 Task: Create a sub task Gather and Analyse Requirements for the task  Integrate a new third-party API into a website in the project AgileCoast , assign it to team member softage.1@softage.net and update the status of the sub task to  On Track  , set the priority of the sub task to Low
Action: Mouse moved to (75, 297)
Screenshot: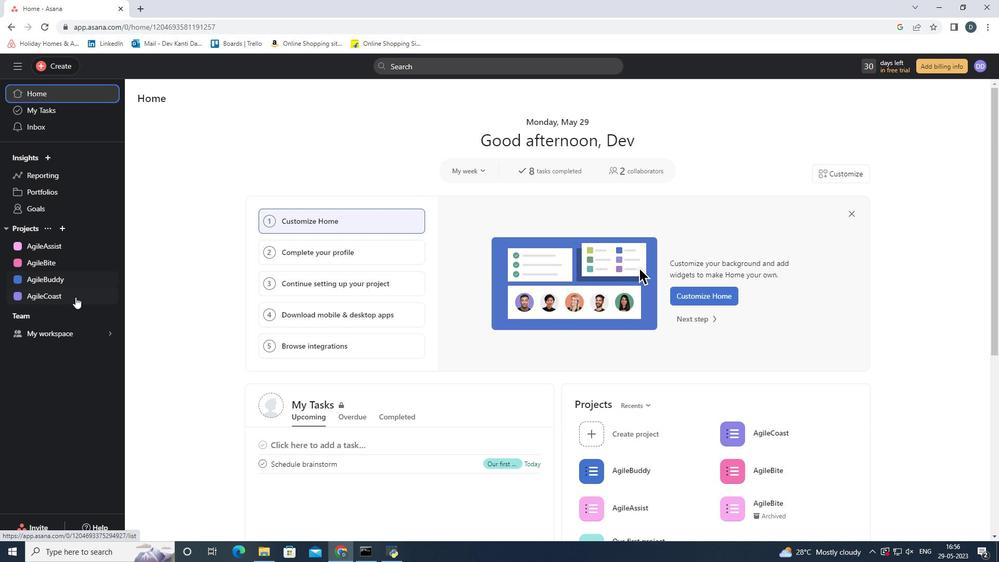 
Action: Mouse pressed left at (75, 297)
Screenshot: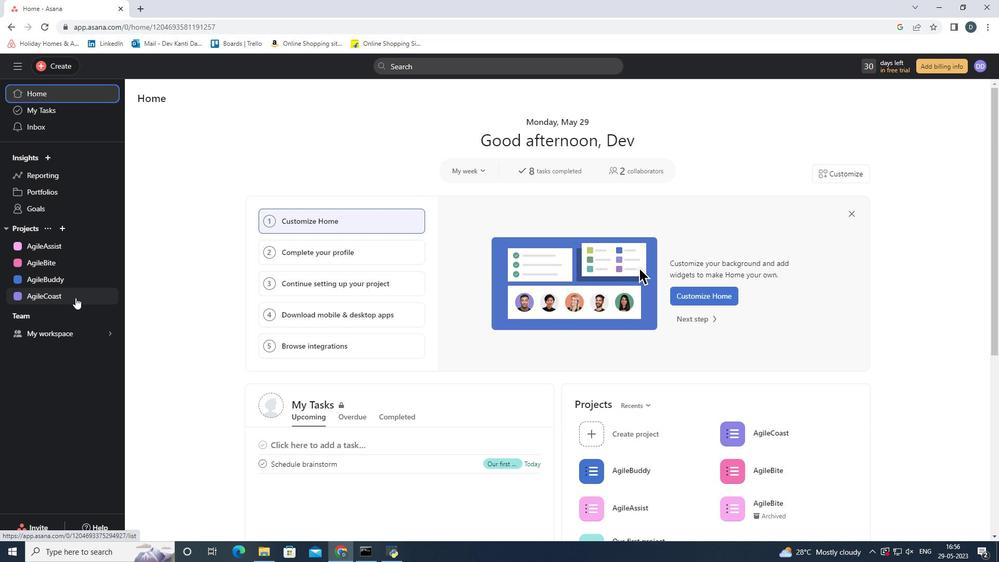 
Action: Mouse moved to (451, 249)
Screenshot: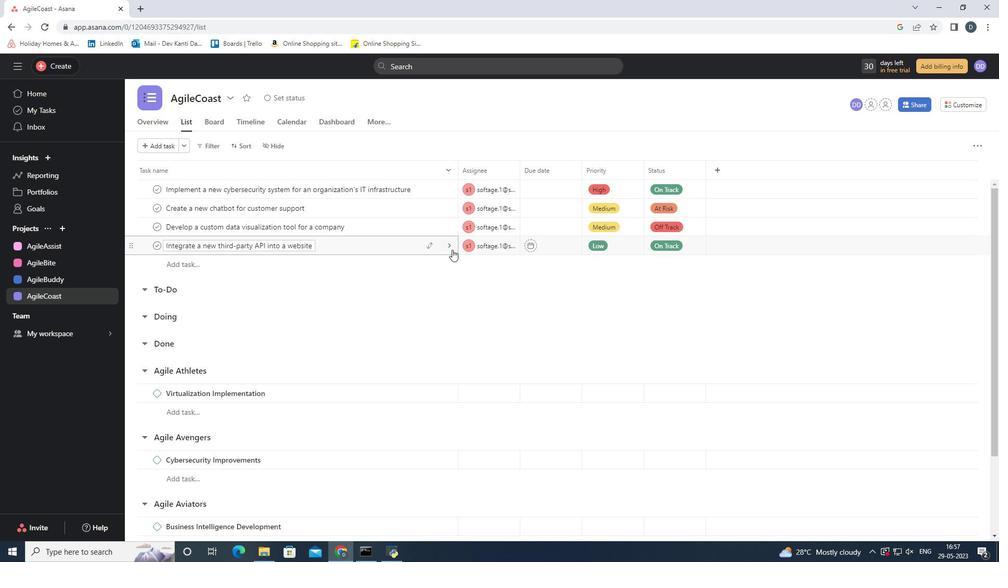 
Action: Mouse pressed left at (451, 249)
Screenshot: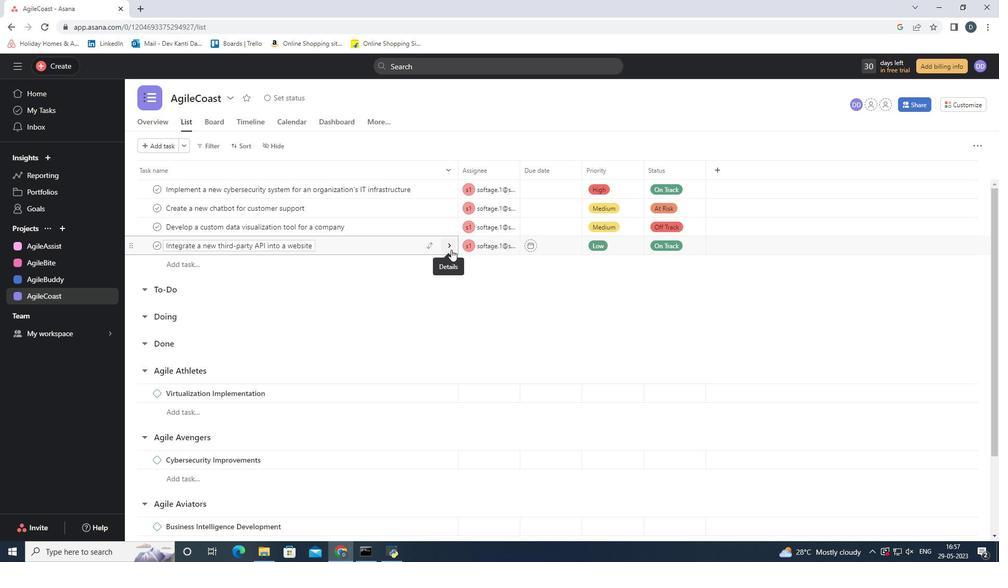 
Action: Mouse moved to (901, 149)
Screenshot: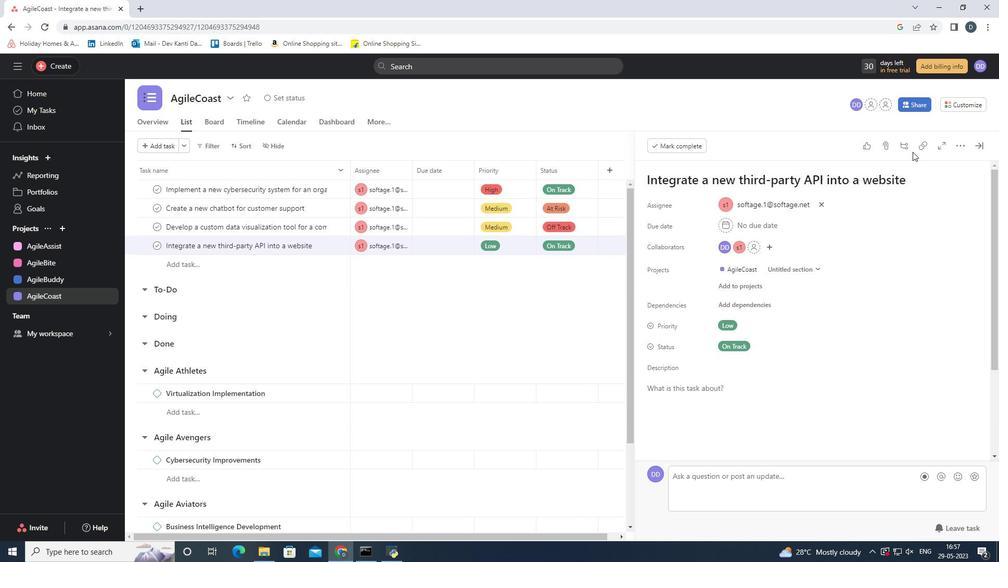 
Action: Mouse pressed left at (901, 149)
Screenshot: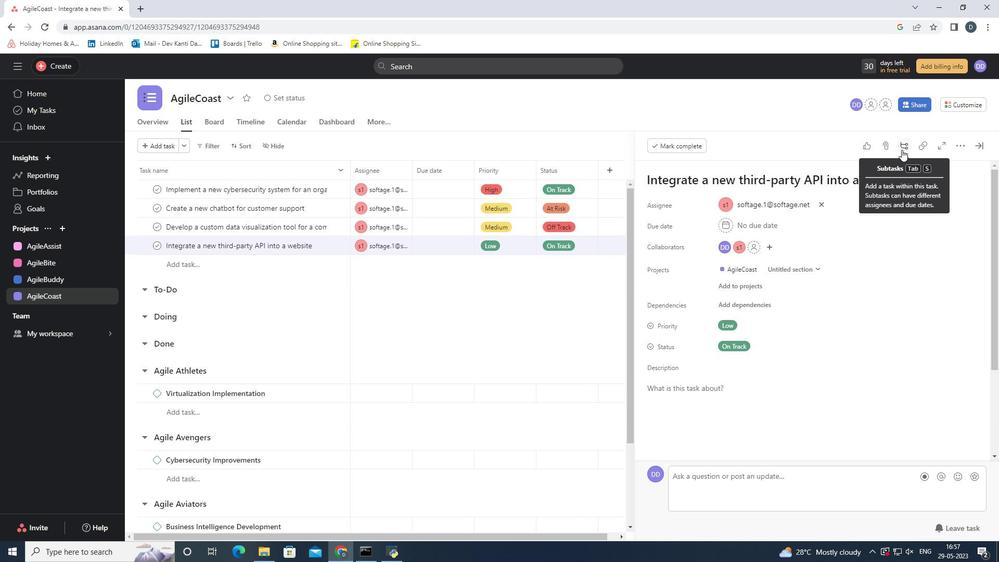 
Action: Mouse moved to (760, 374)
Screenshot: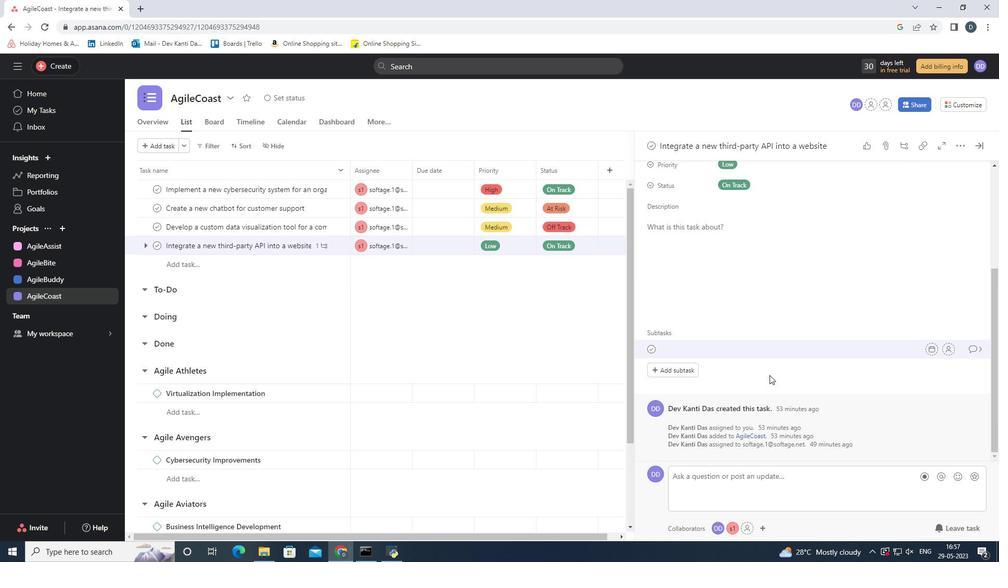 
Action: Key pressed <Key.shift><Key.shift><Key.shift>Gather<Key.space>
Screenshot: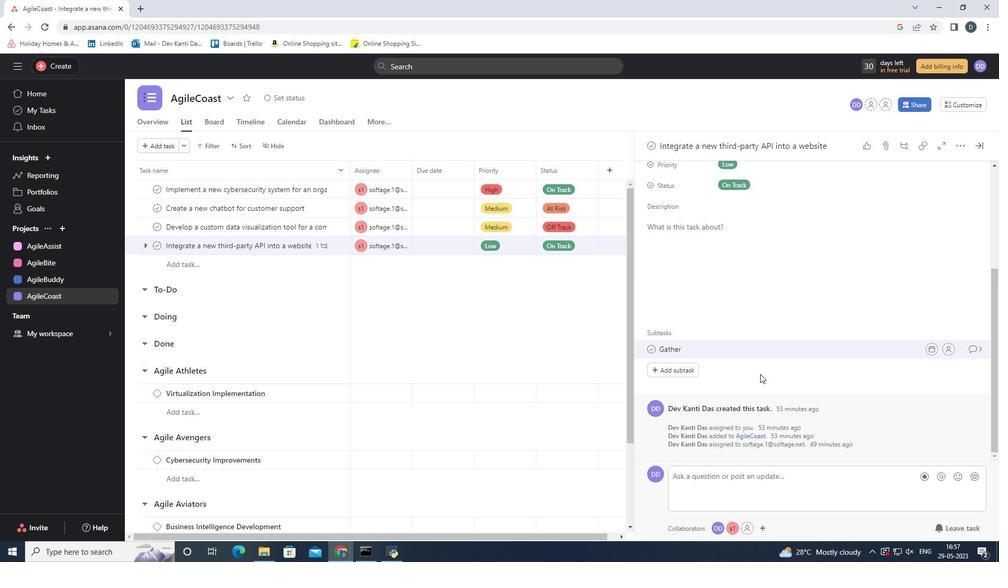 
Action: Mouse moved to (811, 346)
Screenshot: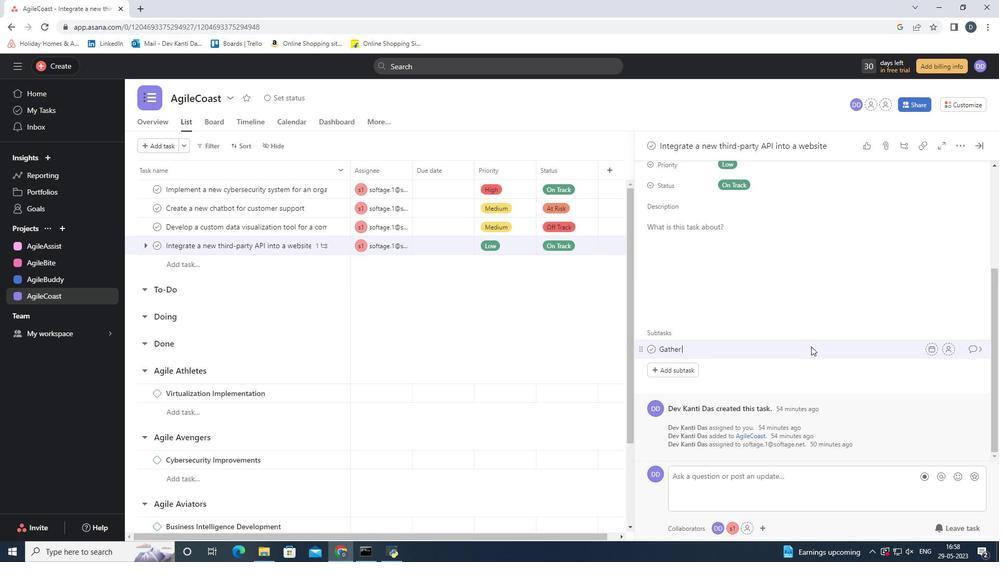 
Action: Key pressed and<Key.space><Key.shift><Key.shift><Key.shift><Key.shift><Key.shift><Key.shift><Key.shift><Key.shift><Key.shift><Key.shift><Key.shift>Analyse<Key.space><Key.shift>Requirements
Screenshot: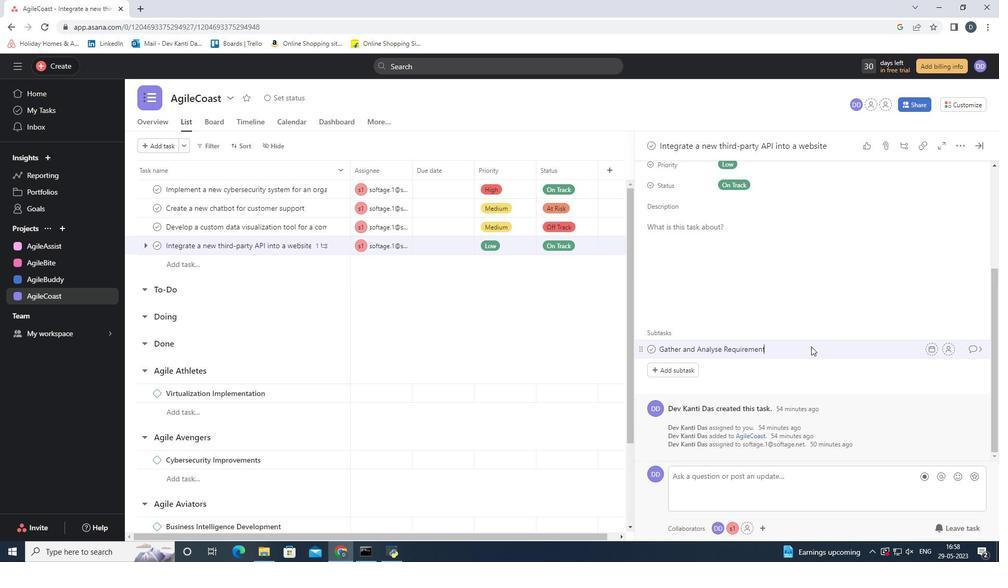 
Action: Mouse moved to (846, 370)
Screenshot: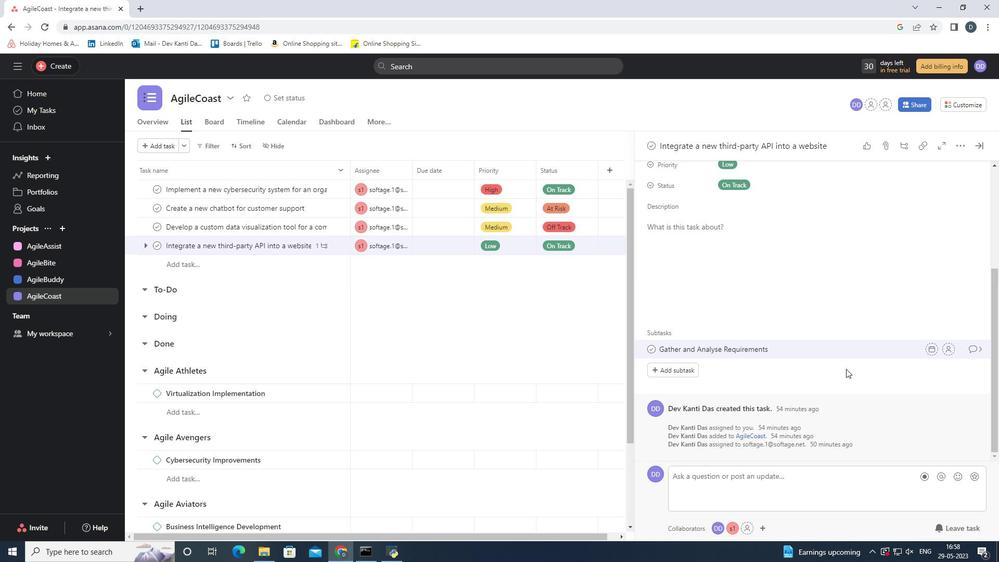 
Action: Mouse pressed left at (846, 370)
Screenshot: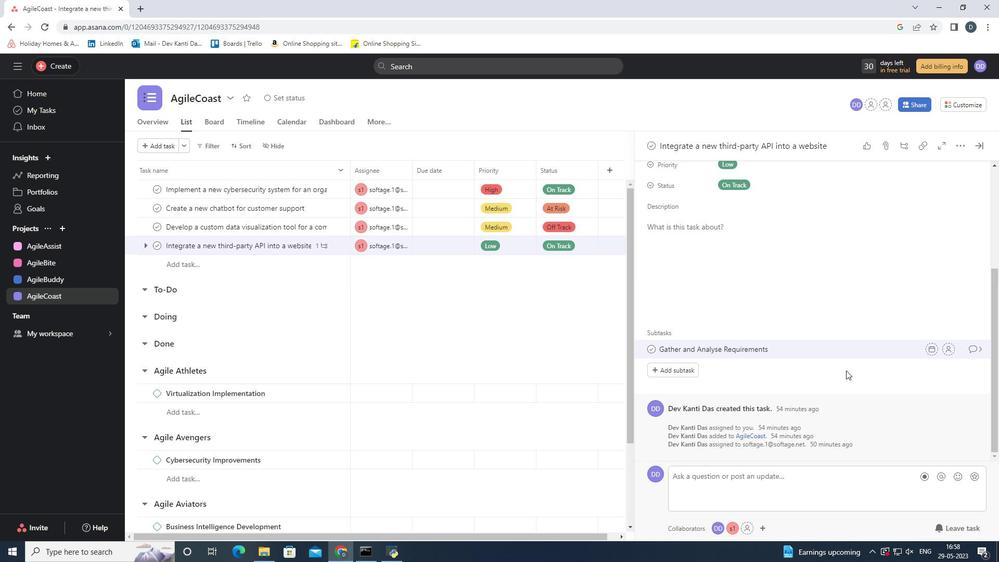 
Action: Mouse moved to (952, 353)
Screenshot: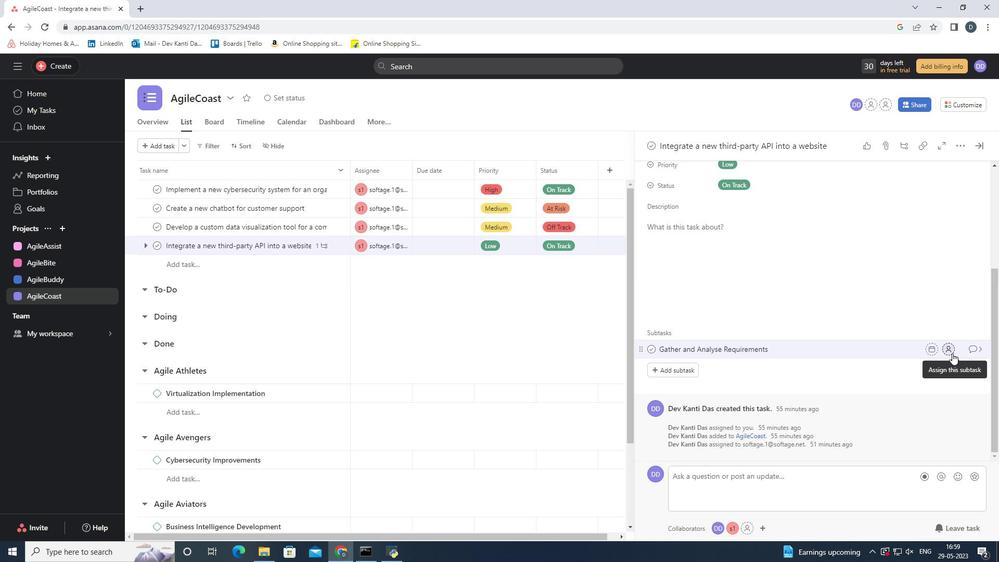 
Action: Mouse pressed left at (952, 353)
Screenshot: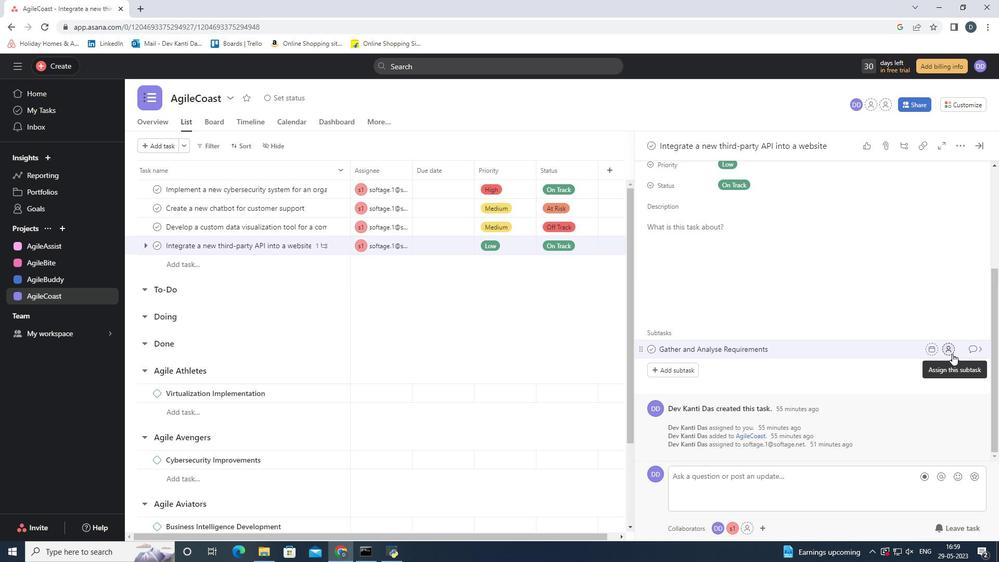 
Action: Mouse moved to (814, 453)
Screenshot: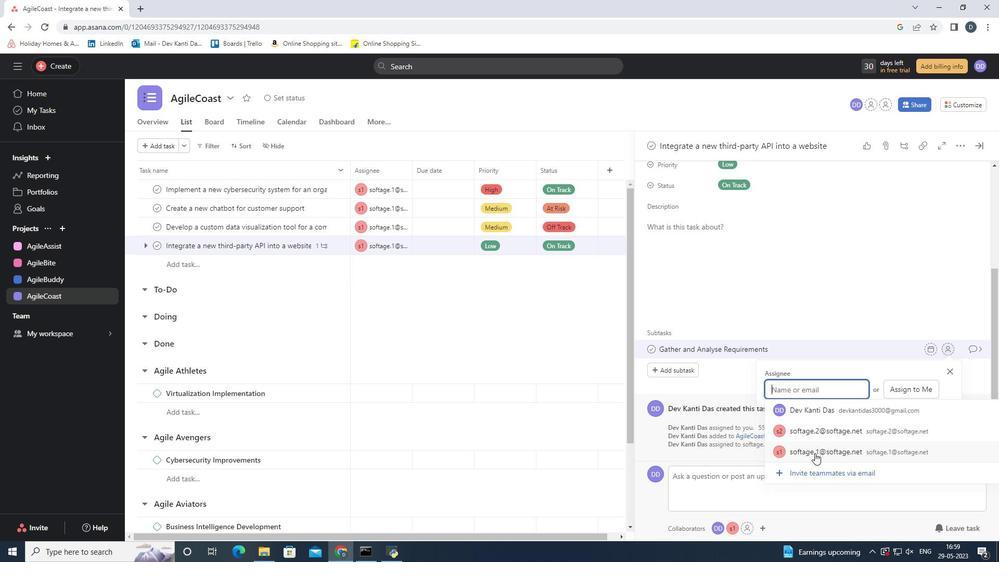 
Action: Mouse pressed left at (814, 453)
Screenshot: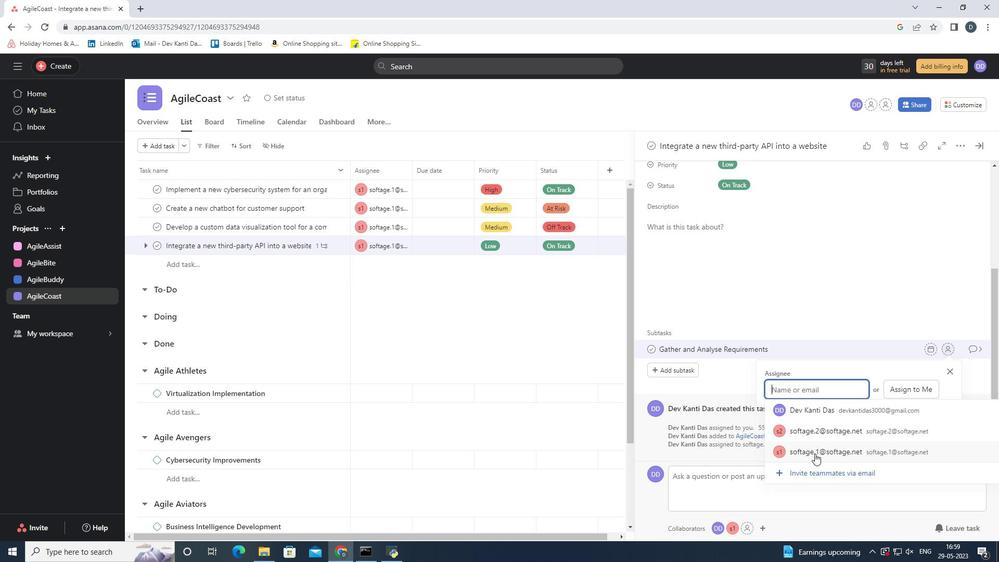 
Action: Mouse moved to (978, 347)
Screenshot: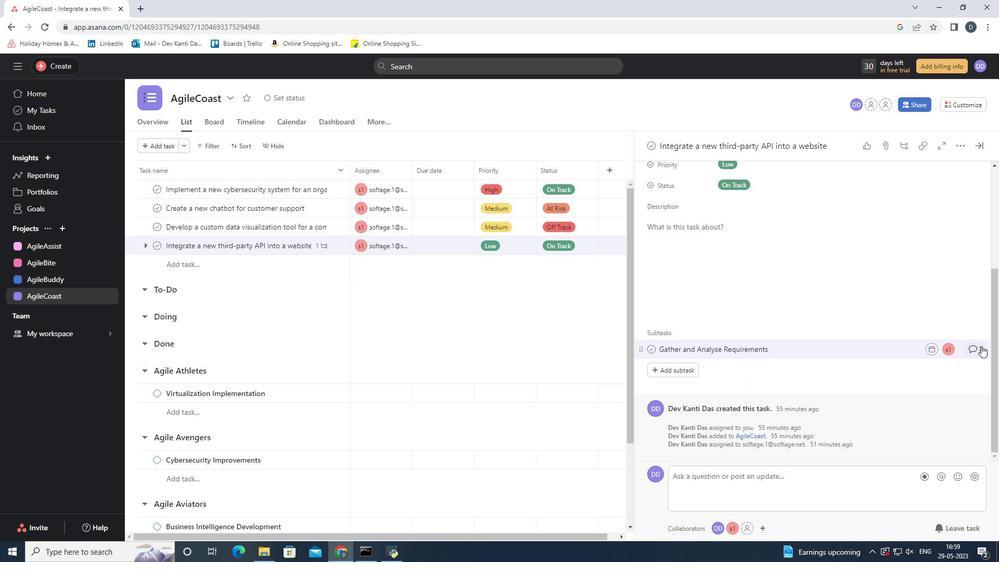 
Action: Mouse pressed left at (978, 347)
Screenshot: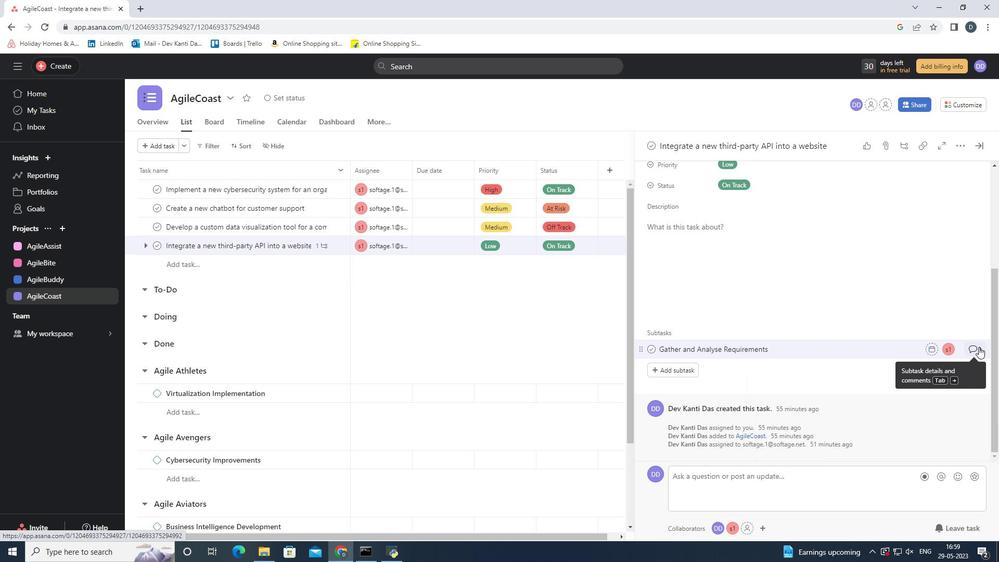 
Action: Mouse moved to (674, 314)
Screenshot: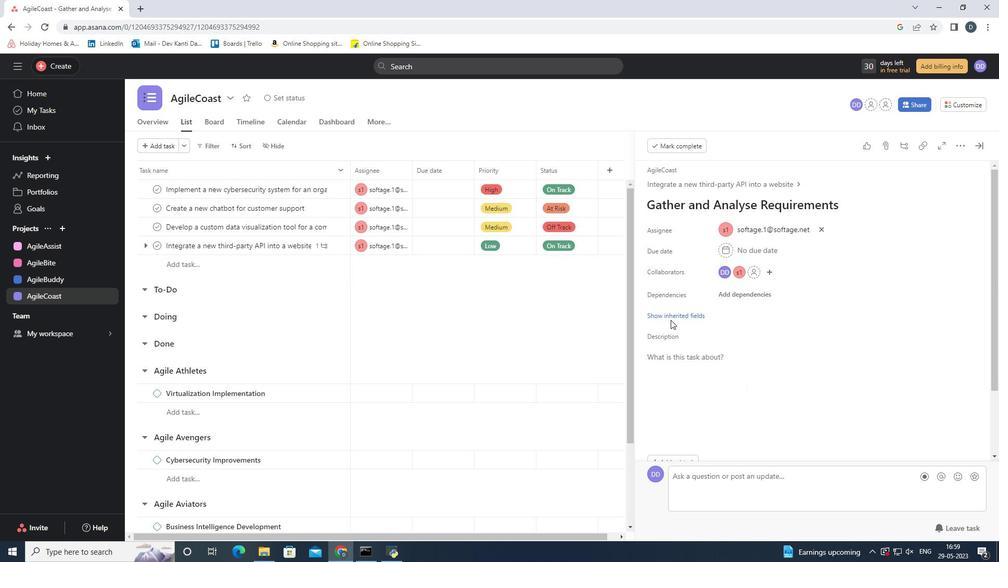 
Action: Mouse pressed left at (674, 314)
Screenshot: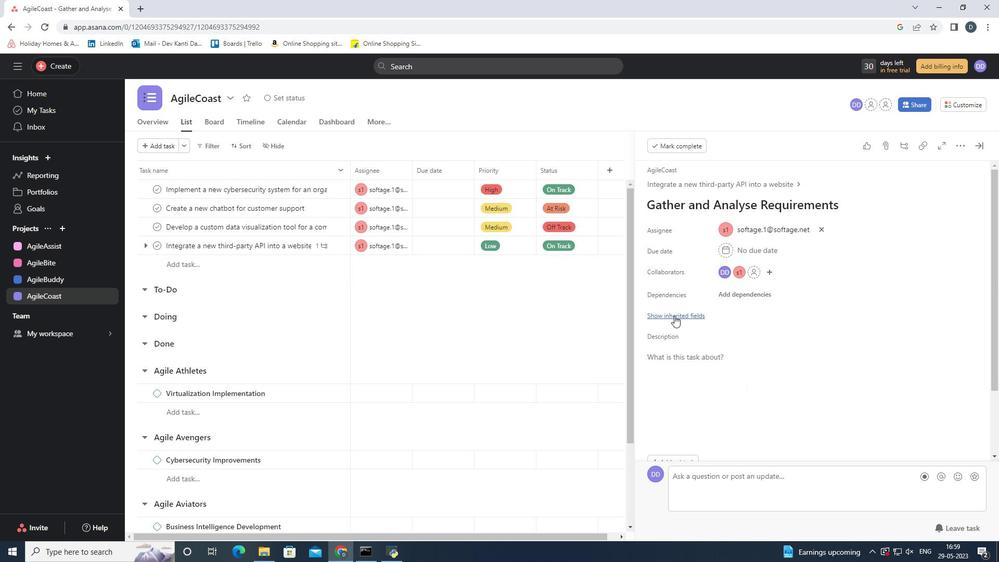 
Action: Mouse moved to (740, 338)
Screenshot: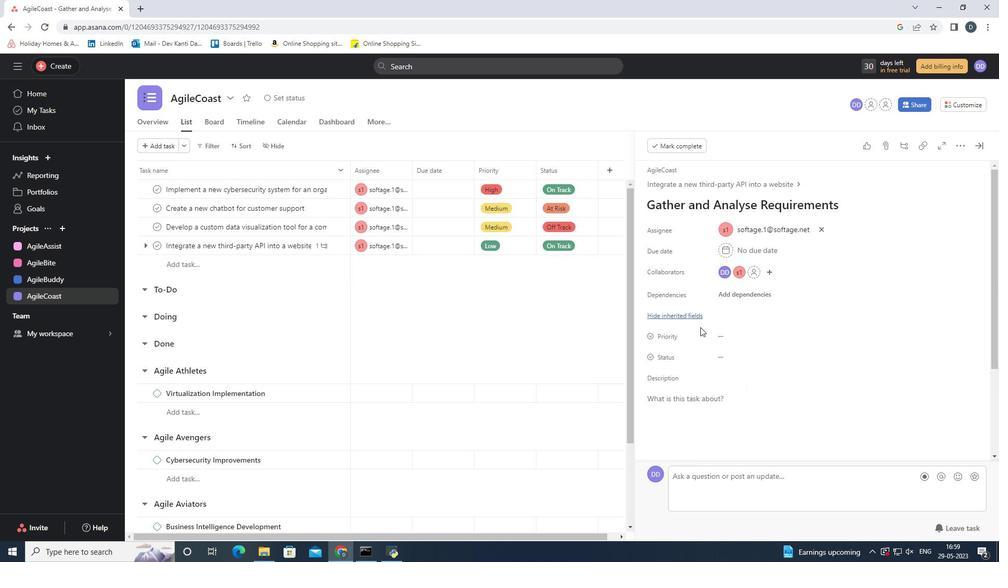 
Action: Mouse pressed left at (740, 338)
Screenshot: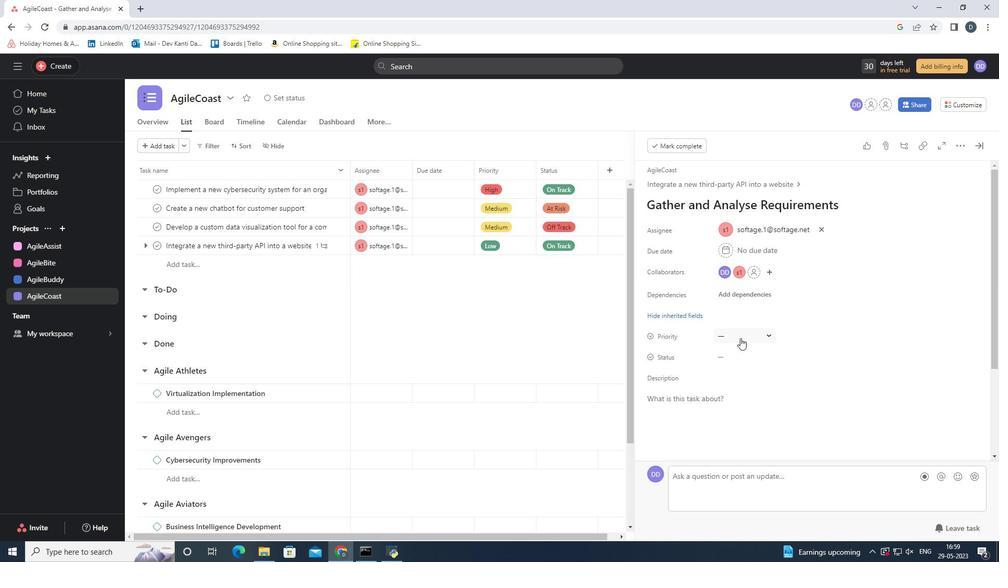 
Action: Mouse moved to (746, 405)
Screenshot: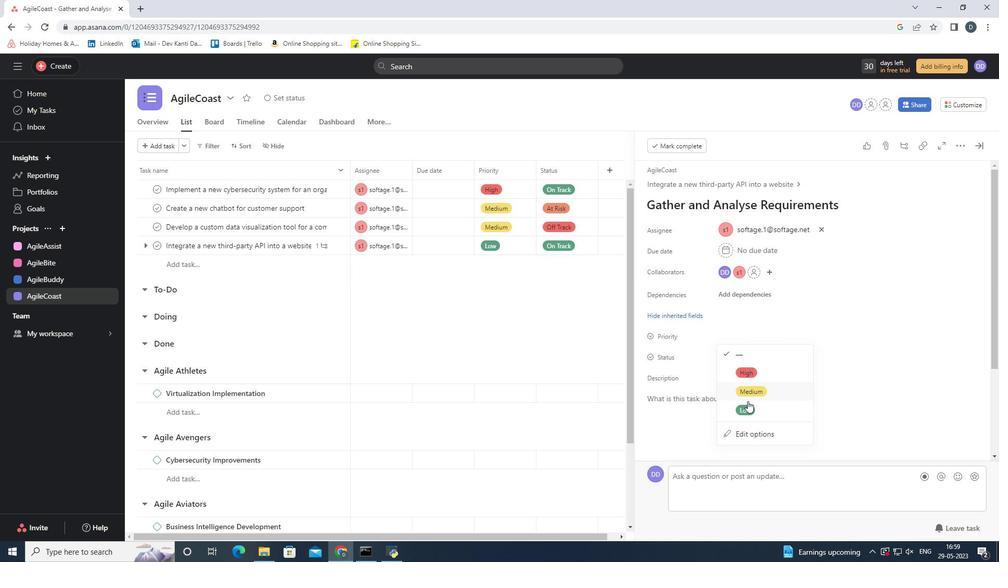 
Action: Mouse pressed left at (746, 405)
Screenshot: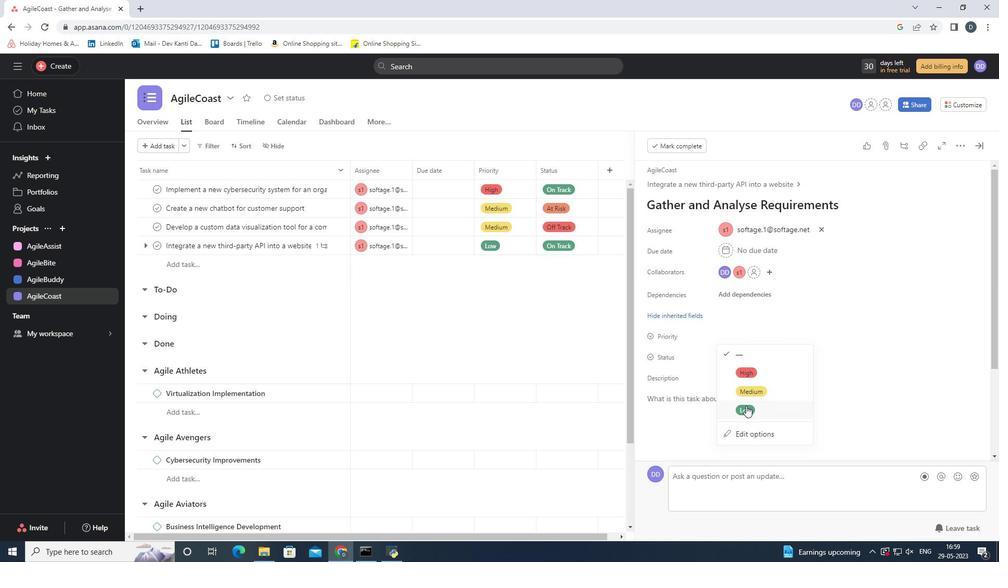 
Action: Mouse moved to (723, 348)
Screenshot: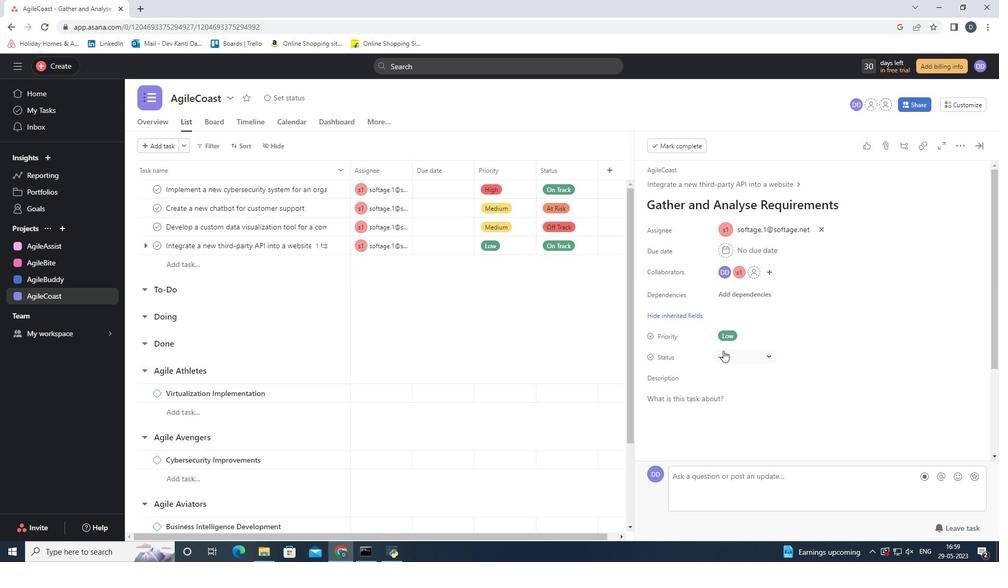 
Action: Mouse pressed left at (723, 348)
Screenshot: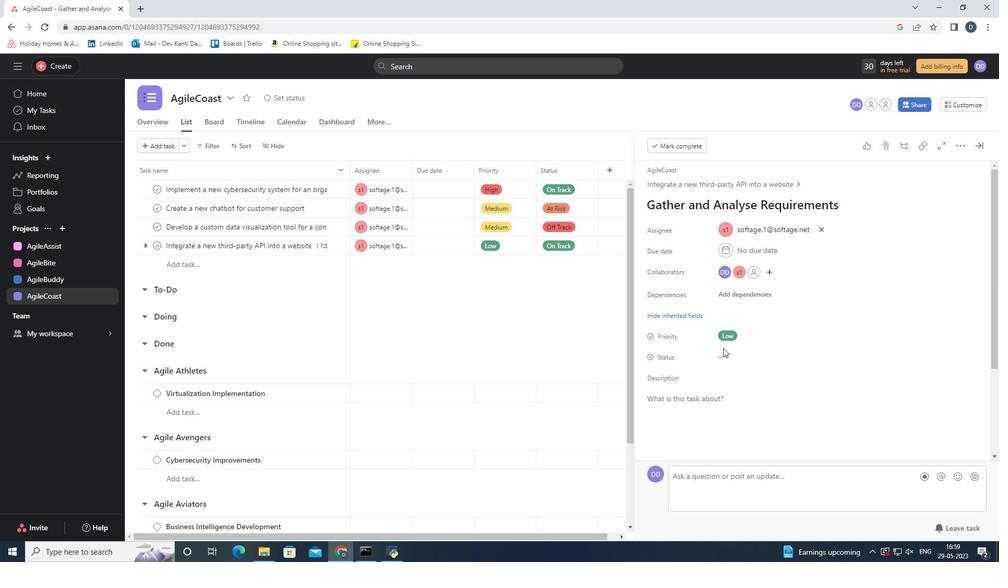 
Action: Mouse moved to (724, 356)
Screenshot: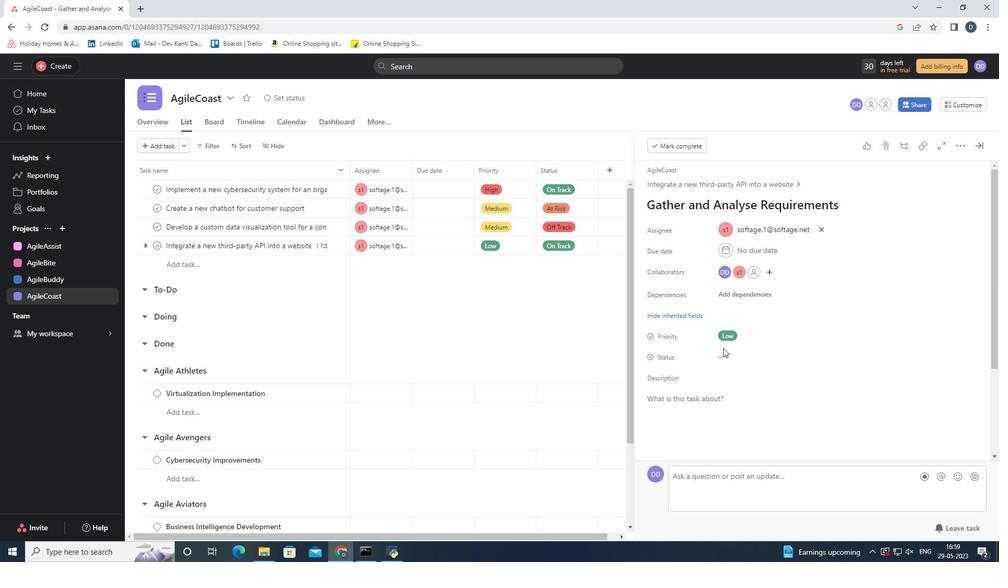 
Action: Mouse pressed left at (724, 356)
Screenshot: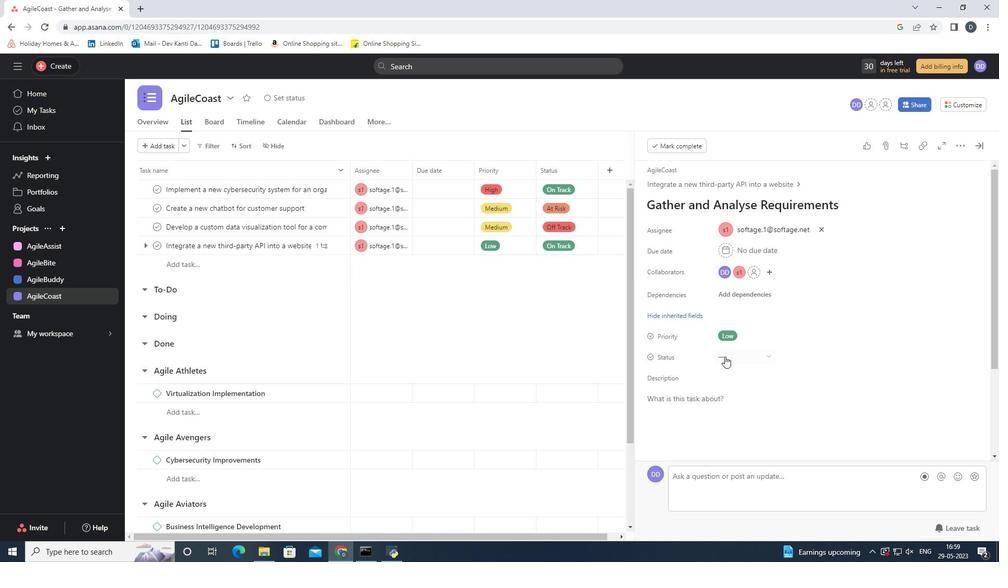 
Action: Mouse moved to (767, 391)
Screenshot: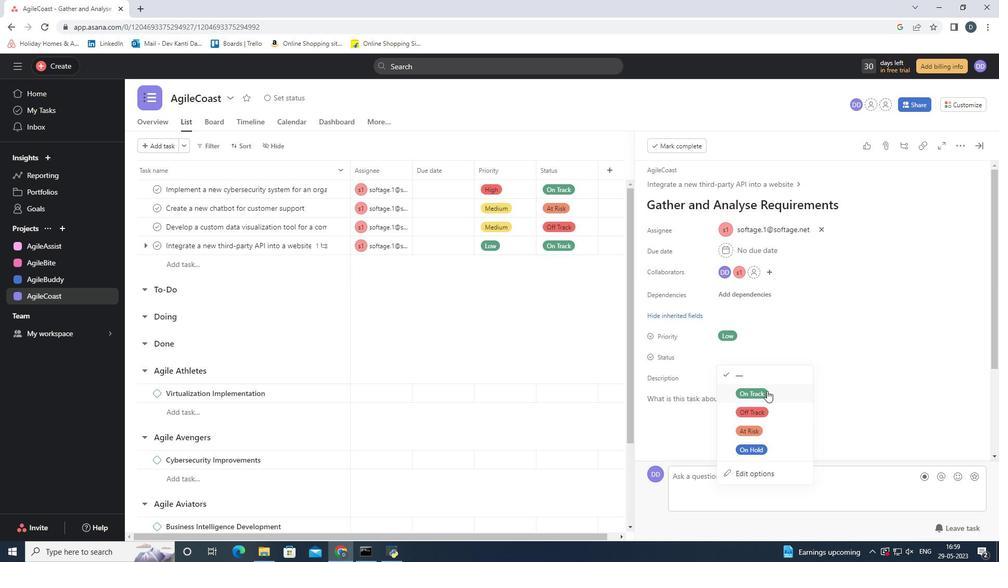
Action: Mouse pressed left at (767, 391)
Screenshot: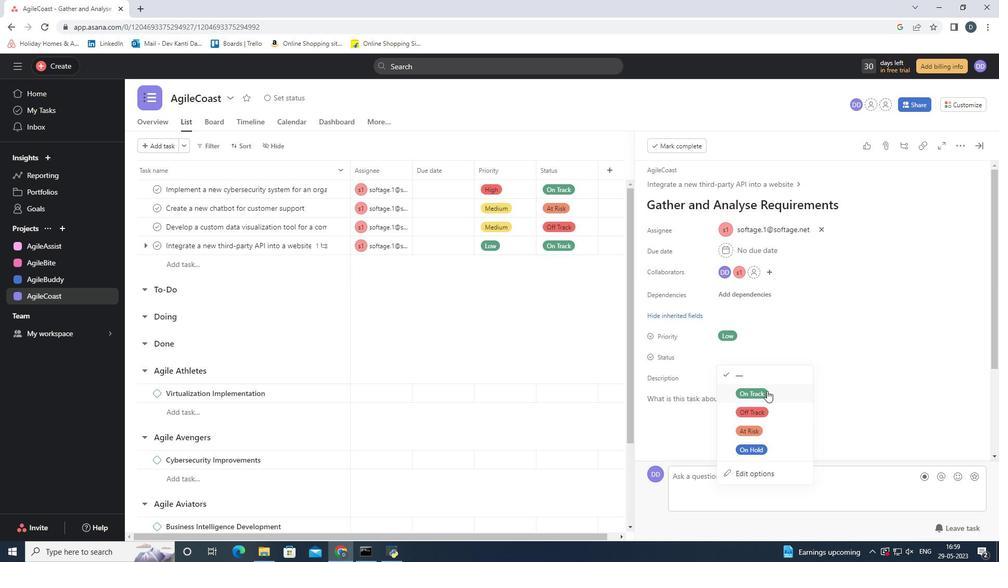 
Action: Mouse moved to (873, 426)
Screenshot: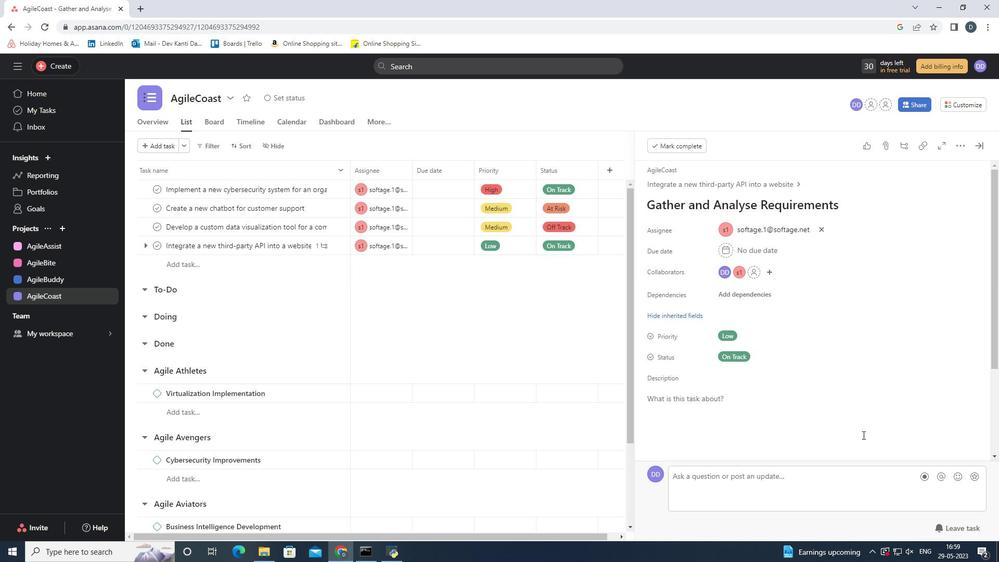
Action: Mouse scrolled (873, 425) with delta (0, 0)
Screenshot: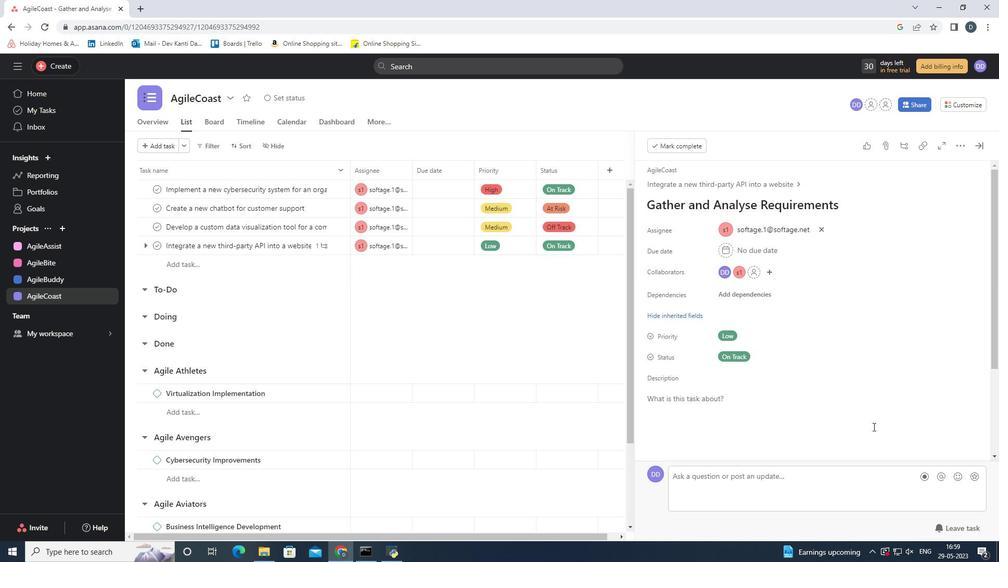 
Action: Mouse scrolled (873, 425) with delta (0, 0)
Screenshot: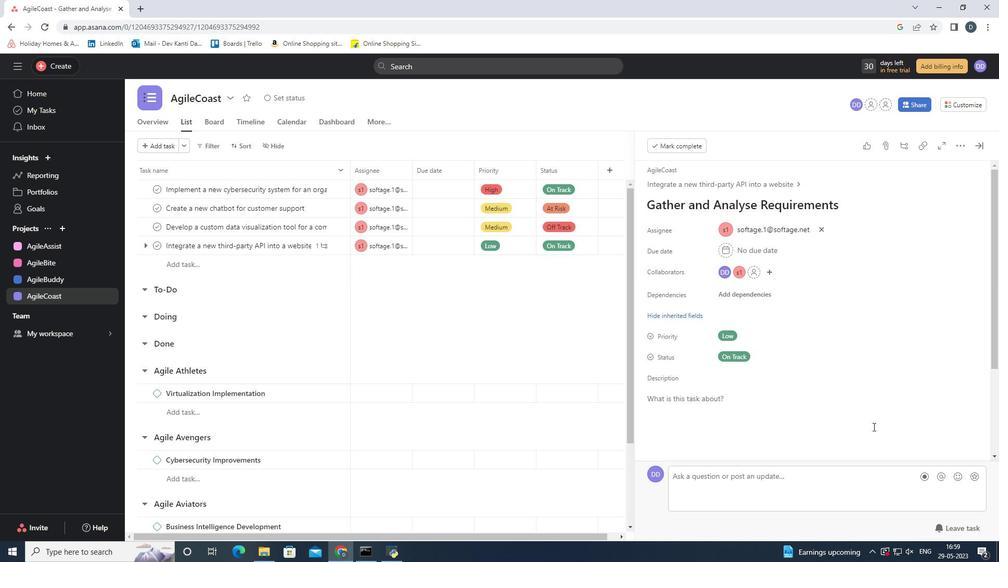 
Action: Mouse scrolled (873, 425) with delta (0, 0)
Screenshot: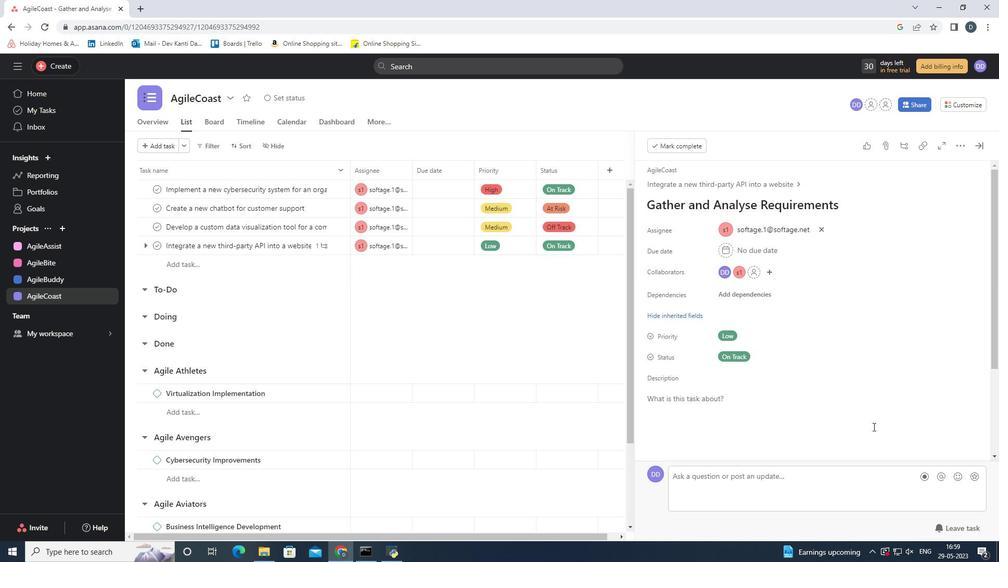 
Action: Mouse moved to (873, 426)
Screenshot: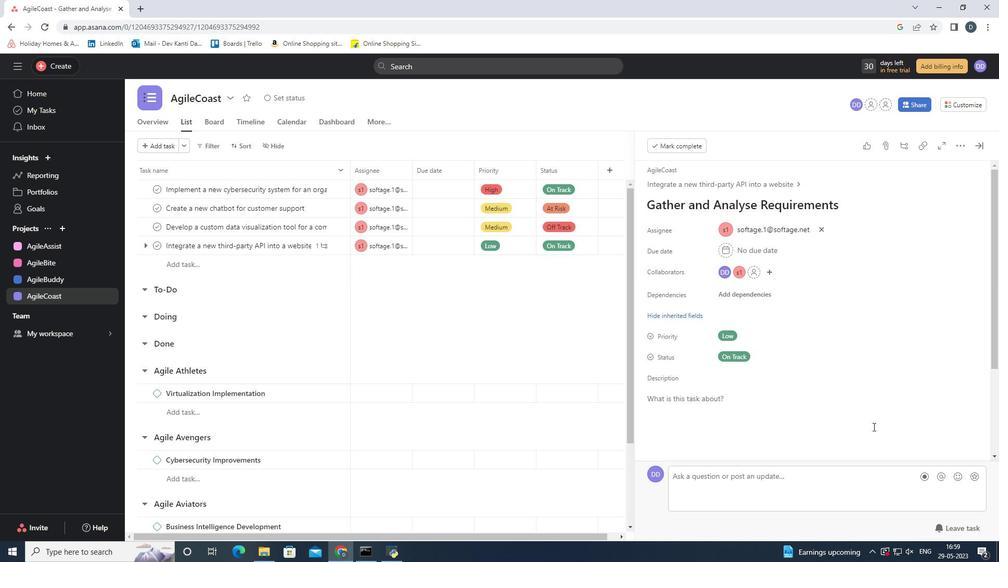 
Action: Mouse scrolled (873, 425) with delta (0, 0)
Screenshot: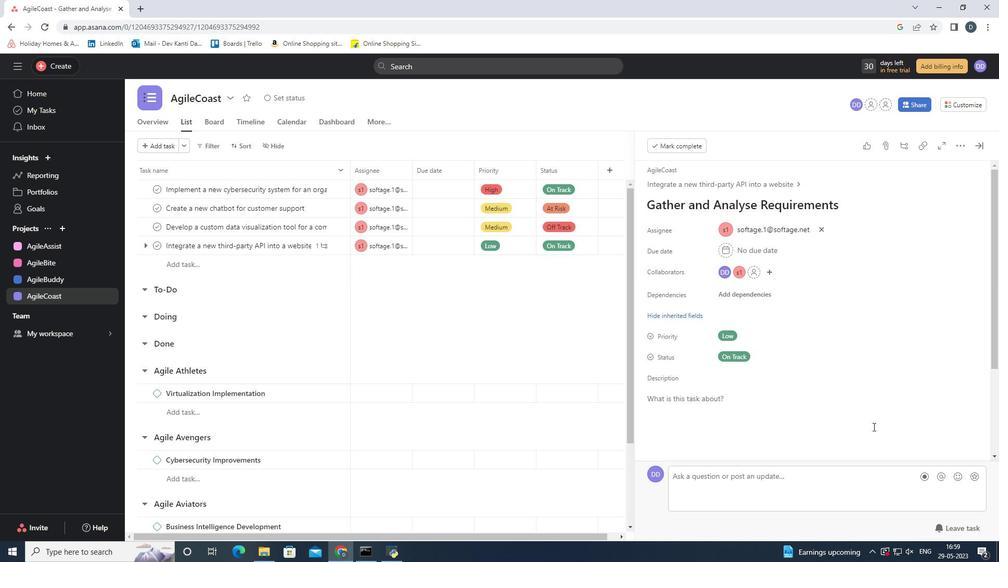 
Action: Mouse moved to (875, 422)
Screenshot: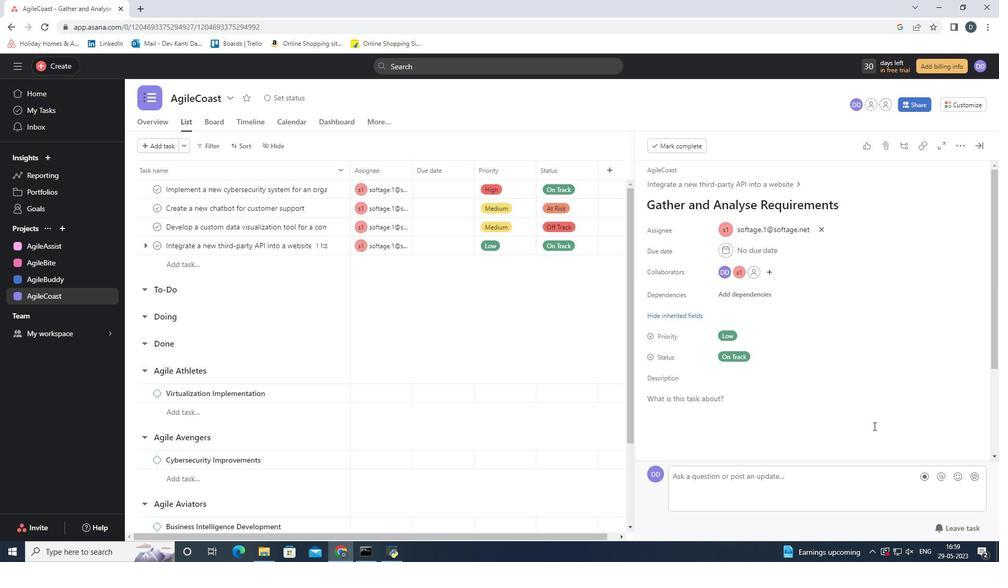 
Action: Mouse scrolled (875, 422) with delta (0, 0)
Screenshot: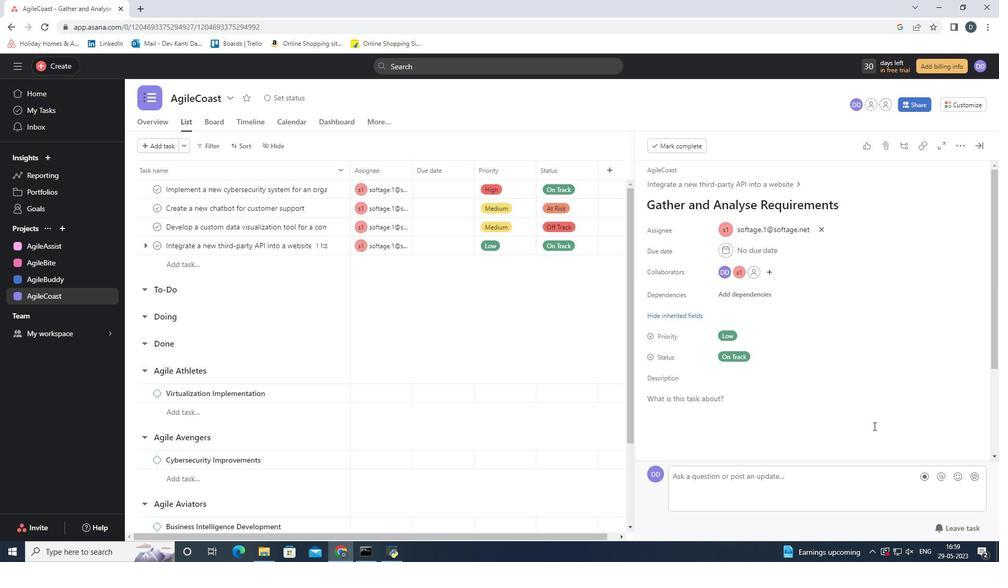 
Action: Mouse moved to (875, 421)
Screenshot: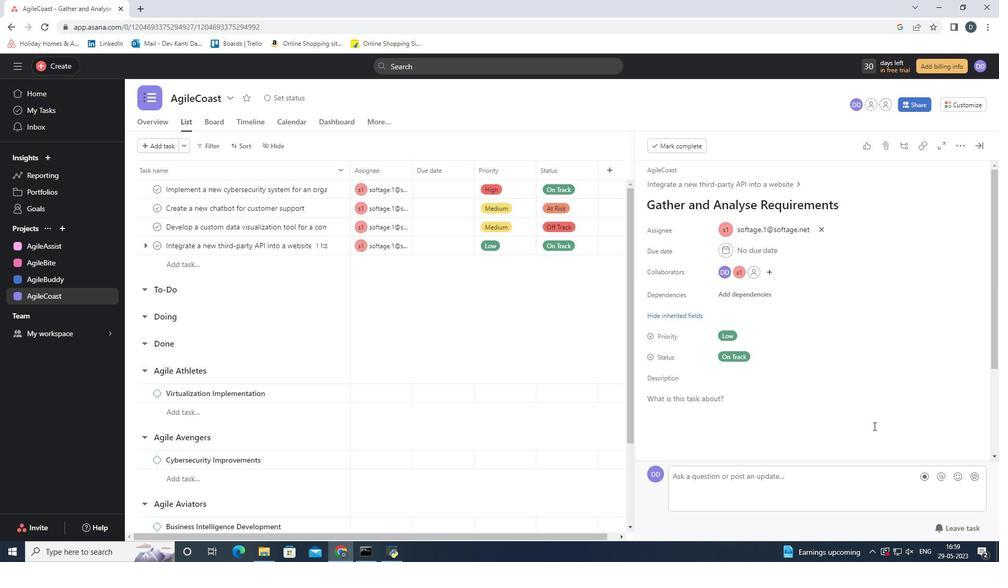 
Action: Mouse scrolled (875, 420) with delta (0, 0)
Screenshot: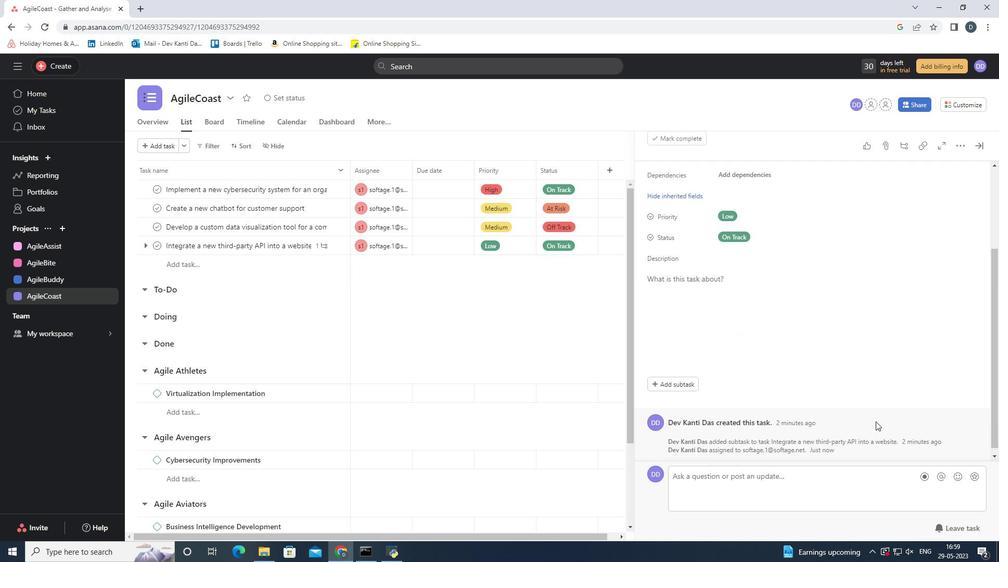 
Action: Mouse scrolled (875, 420) with delta (0, 0)
Screenshot: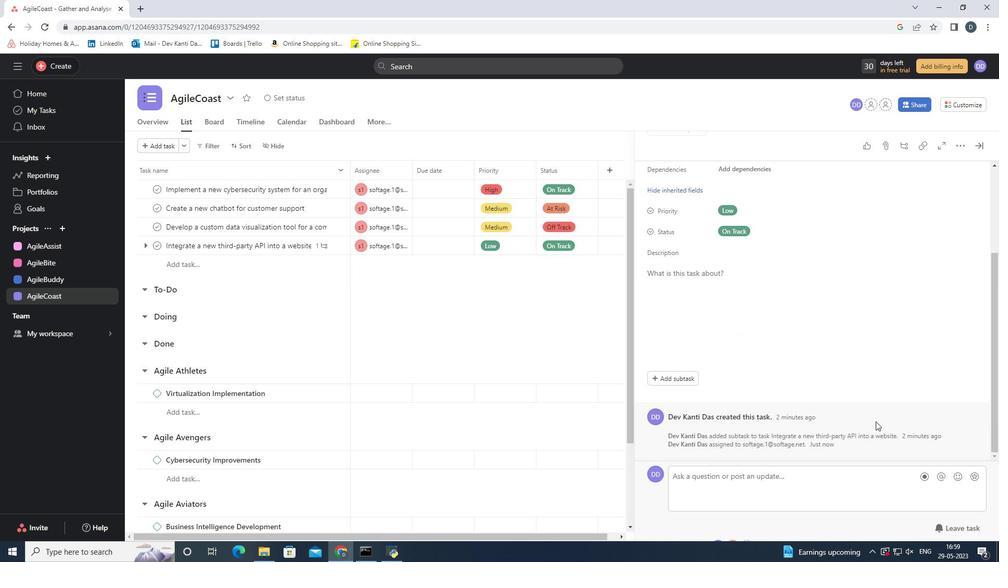 
Action: Mouse scrolled (875, 420) with delta (0, 0)
Screenshot: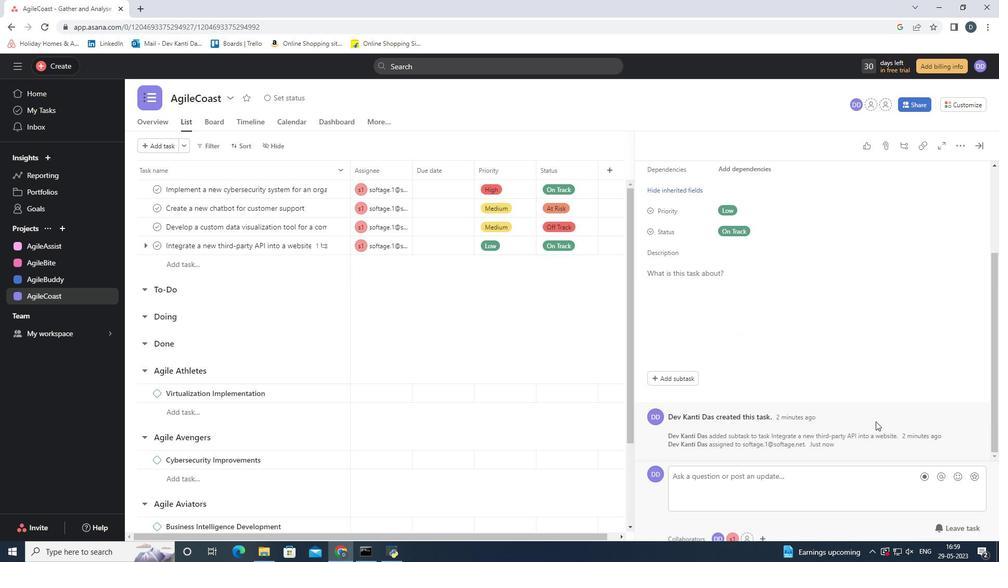 
Action: Mouse scrolled (875, 420) with delta (0, 0)
Screenshot: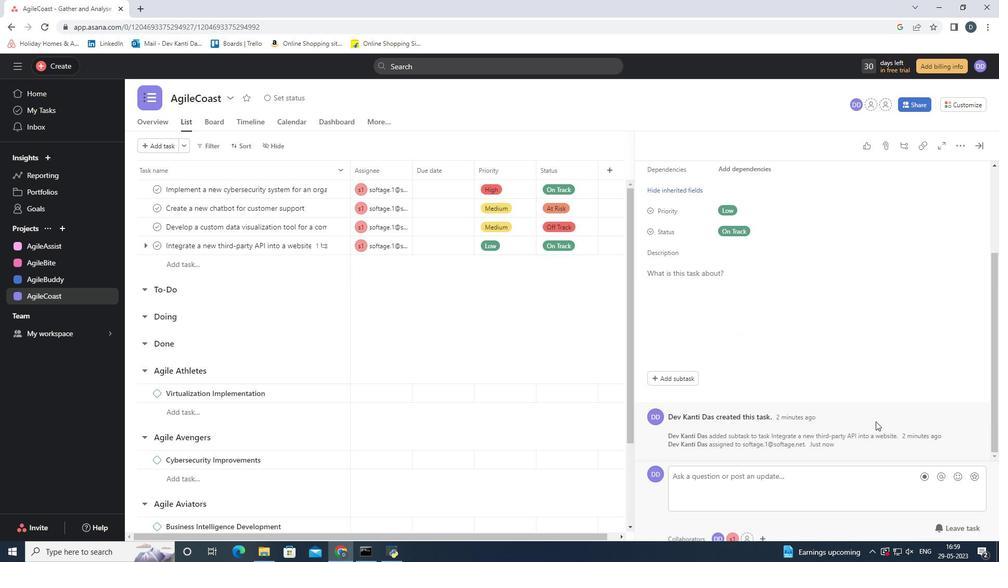 
Action: Mouse moved to (877, 414)
Screenshot: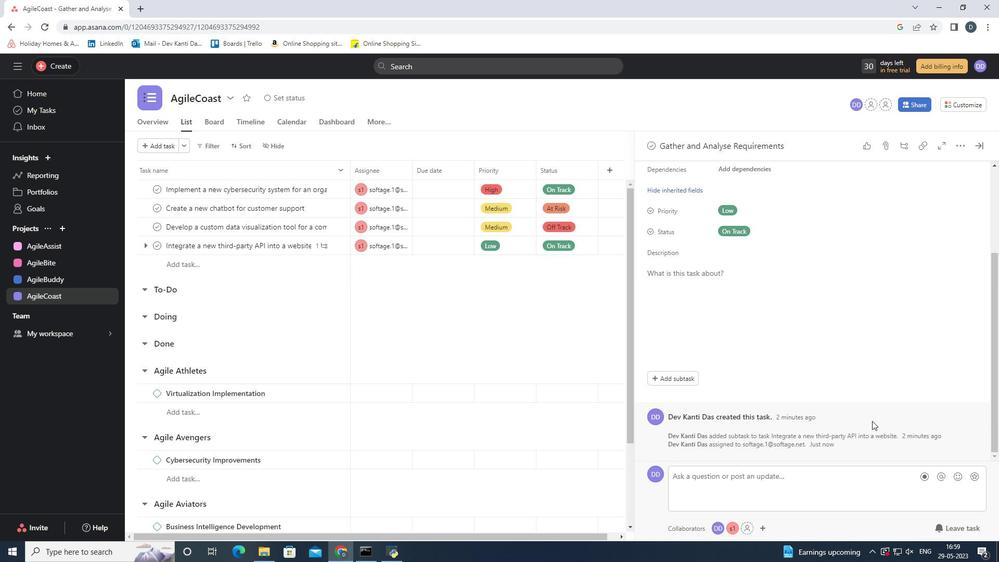 
Action: Mouse pressed left at (877, 414)
Screenshot: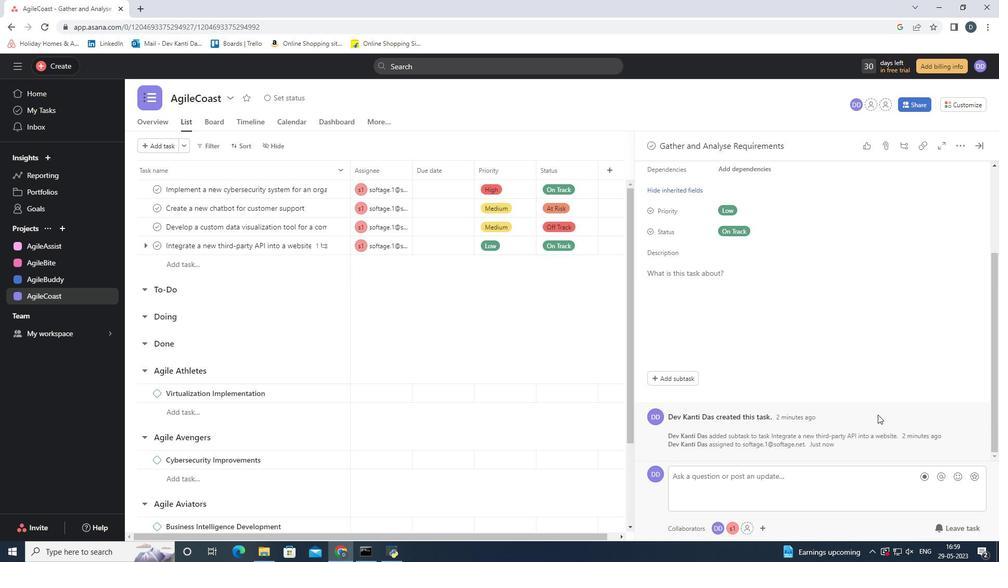 
Action: Mouse scrolled (877, 415) with delta (0, 0)
Screenshot: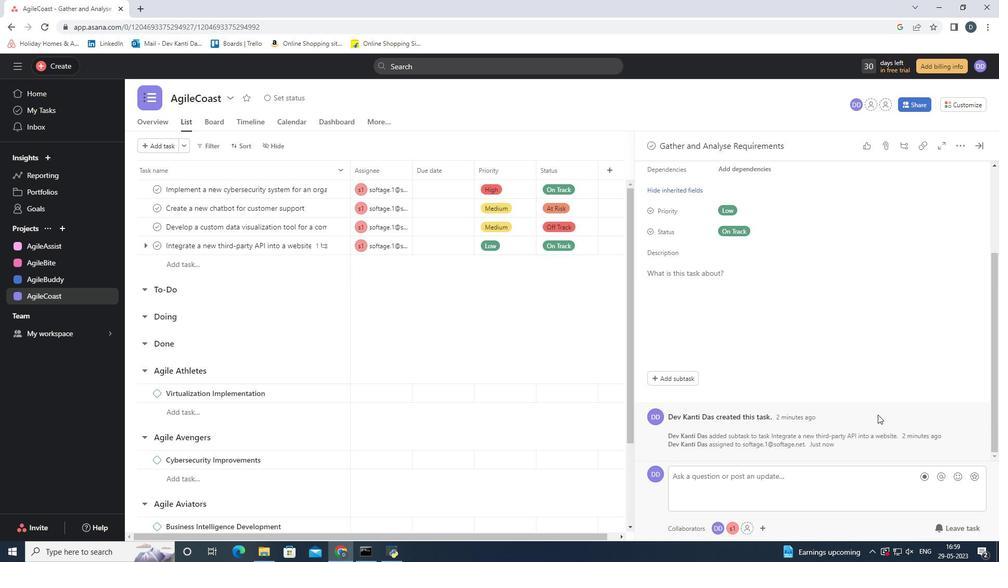 
Action: Mouse scrolled (877, 415) with delta (0, 0)
Screenshot: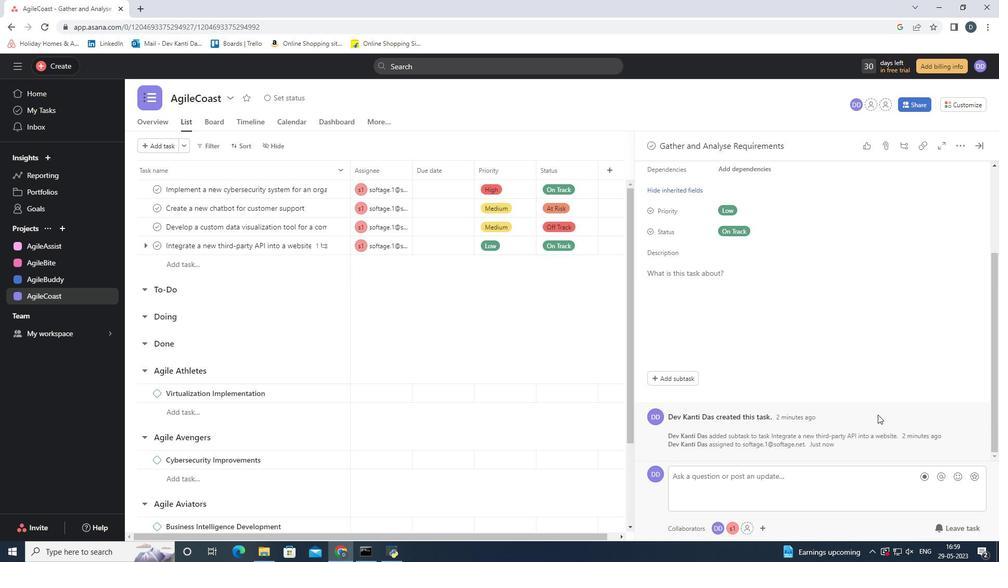 
Action: Mouse scrolled (877, 415) with delta (0, 0)
Screenshot: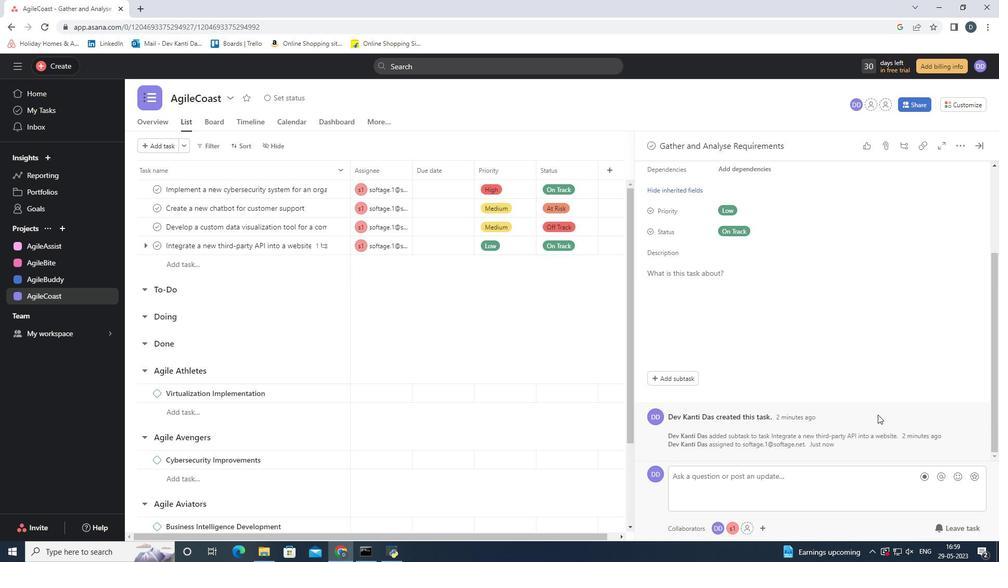 
Action: Mouse scrolled (877, 415) with delta (0, 0)
Screenshot: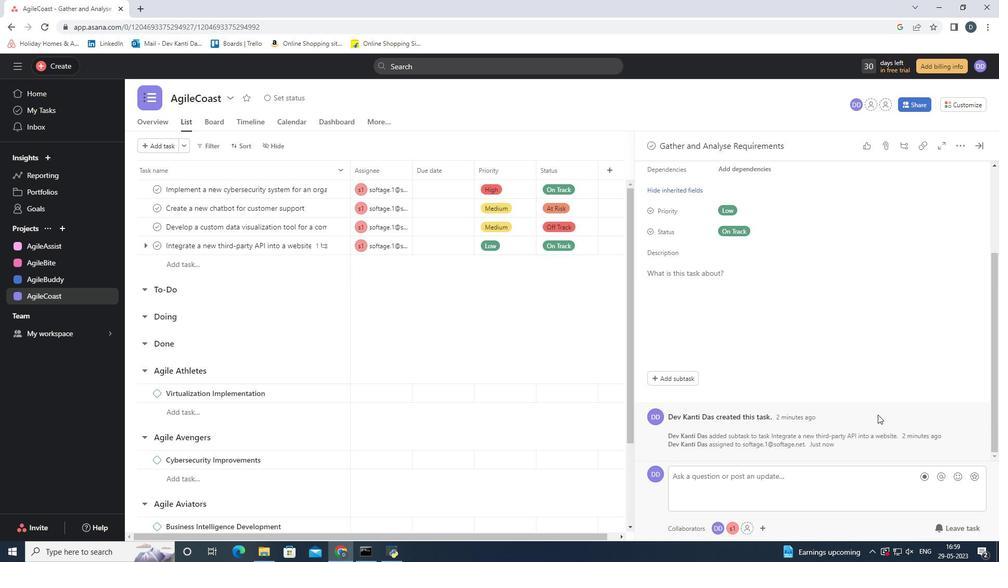 
Action: Mouse scrolled (877, 415) with delta (0, 0)
Screenshot: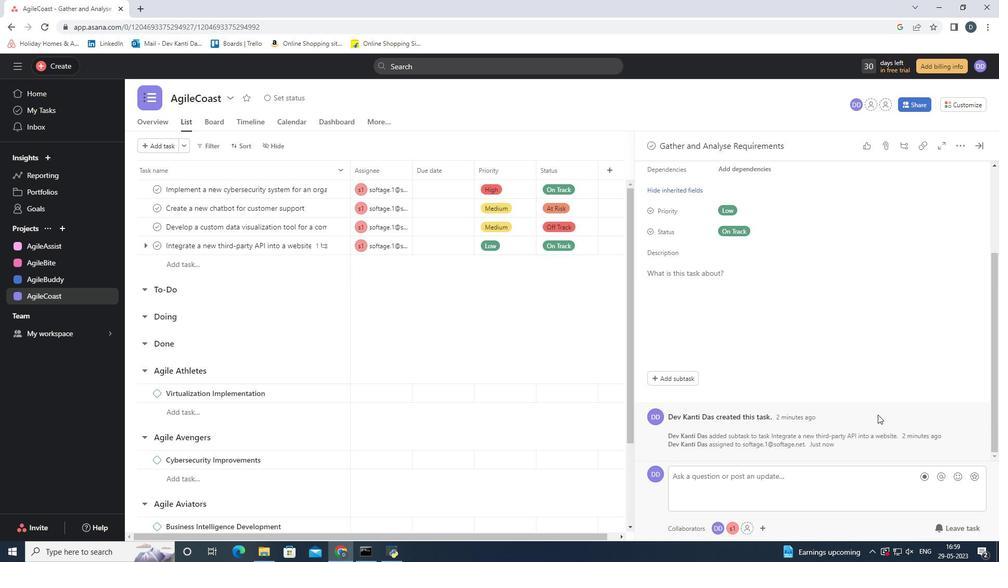 
Action: Mouse moved to (867, 351)
Screenshot: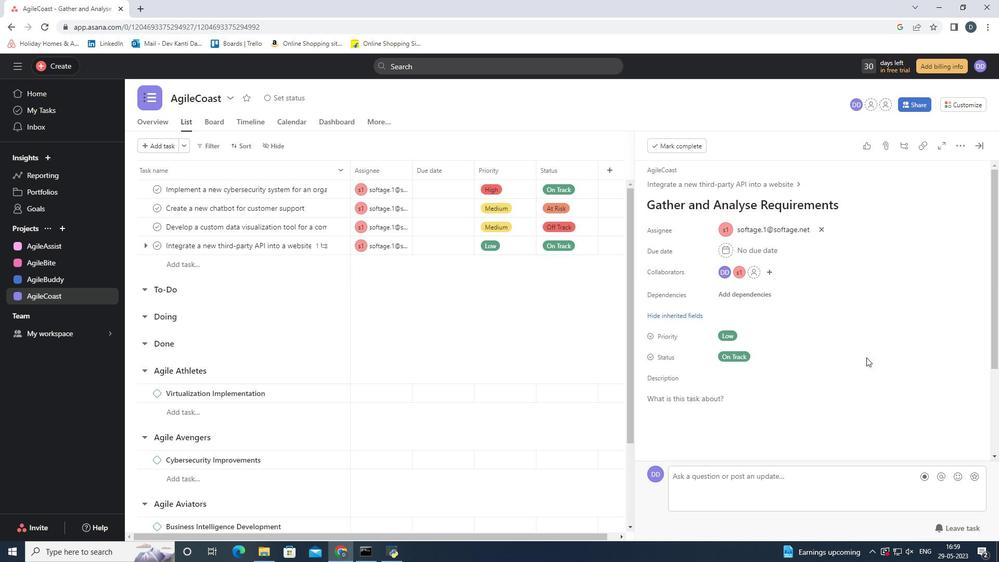 
Action: Mouse scrolled (867, 350) with delta (0, 0)
Screenshot: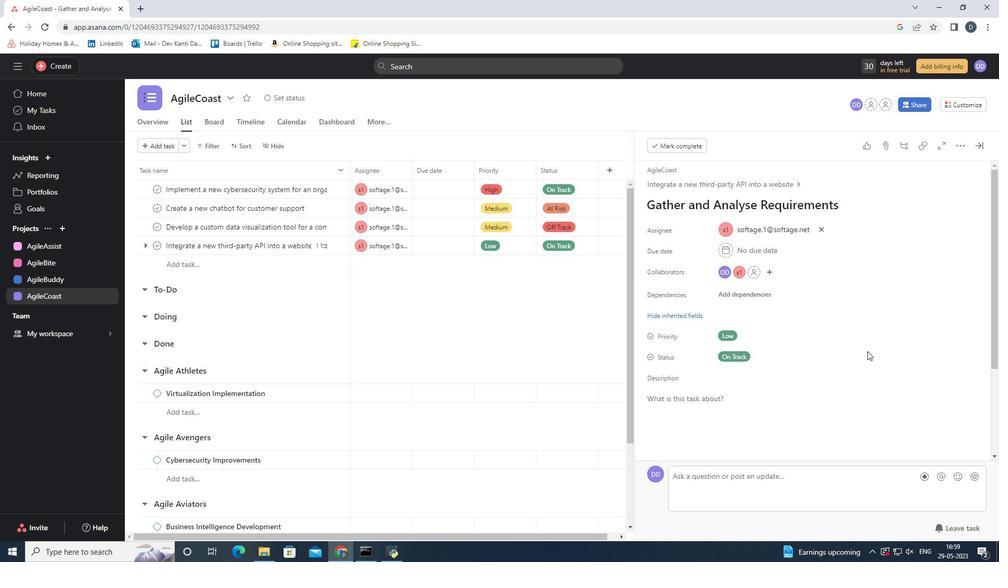 
Action: Mouse scrolled (867, 350) with delta (0, 0)
Screenshot: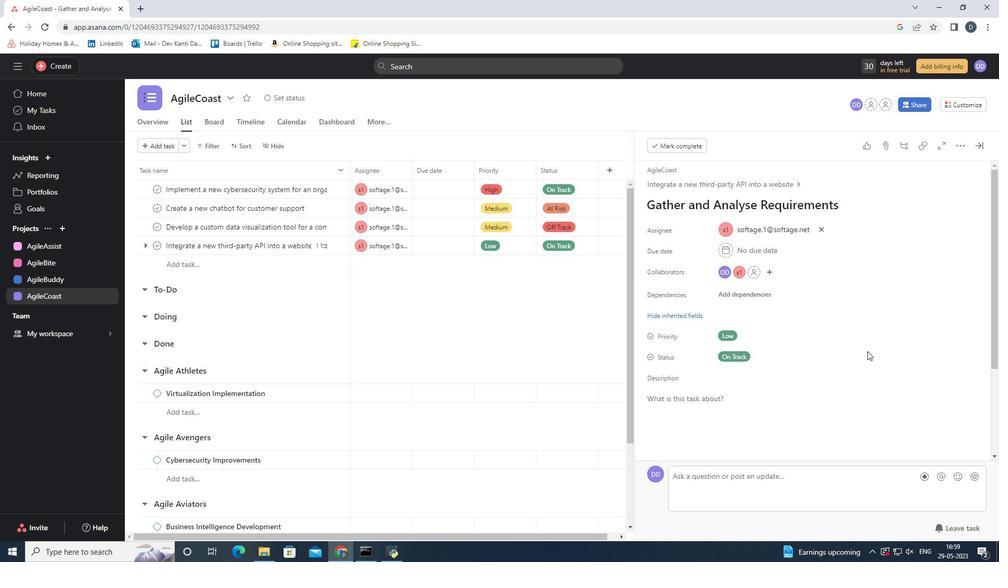 
Action: Mouse scrolled (867, 350) with delta (0, 0)
Screenshot: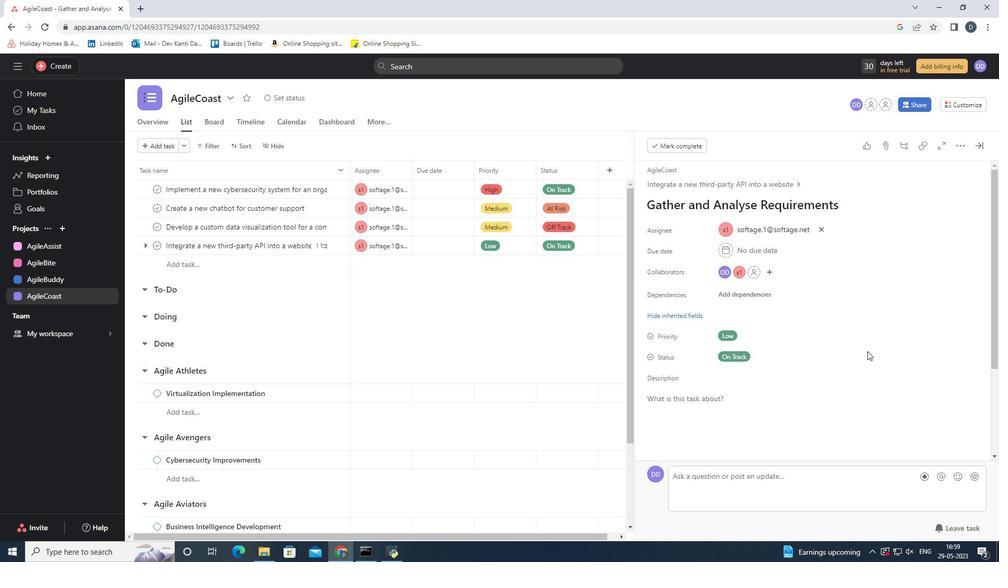
Action: Mouse scrolled (867, 350) with delta (0, 0)
Screenshot: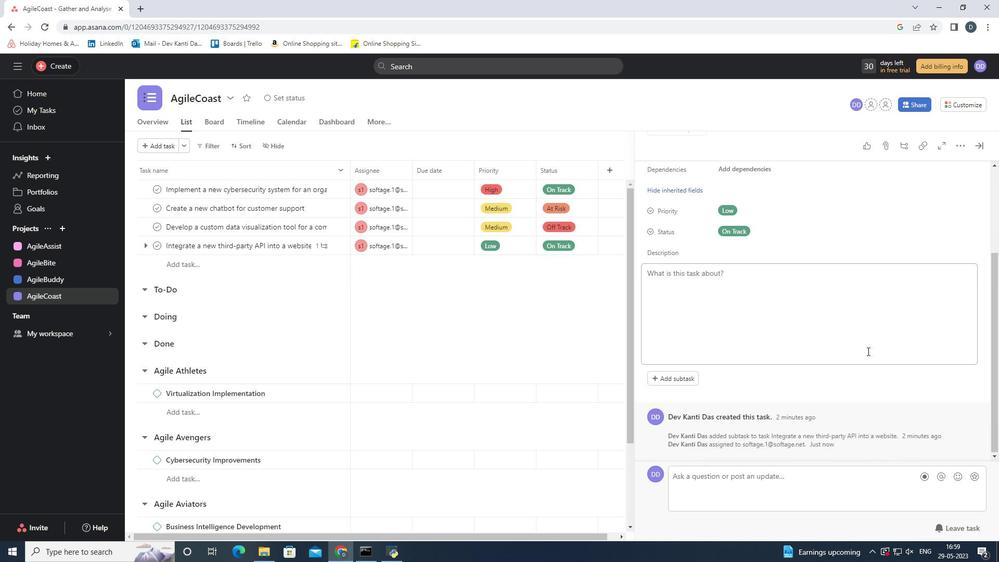 
Action: Mouse scrolled (867, 350) with delta (0, 0)
Screenshot: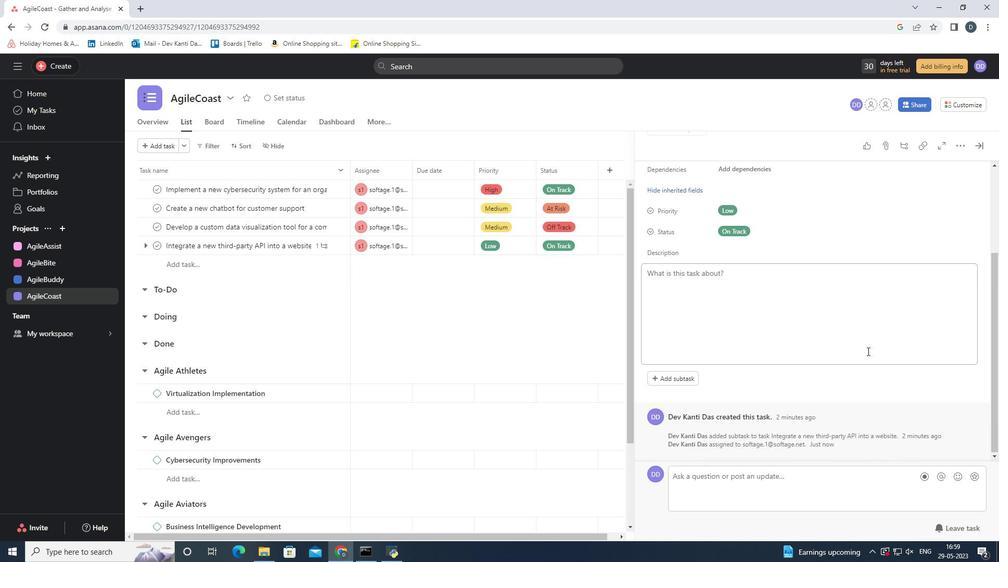 
Action: Mouse scrolled (867, 350) with delta (0, 0)
Screenshot: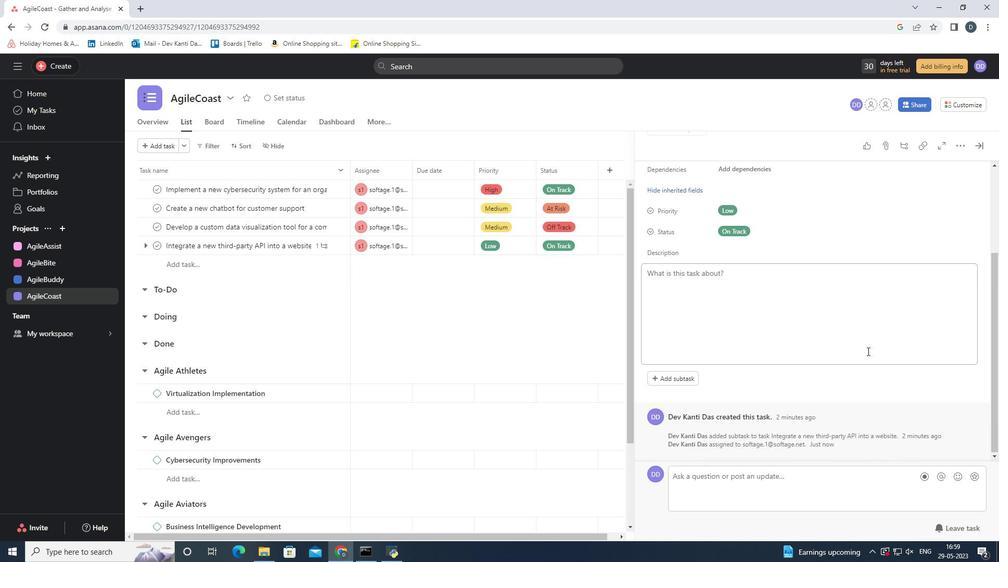 
Action: Mouse scrolled (867, 350) with delta (0, 0)
Screenshot: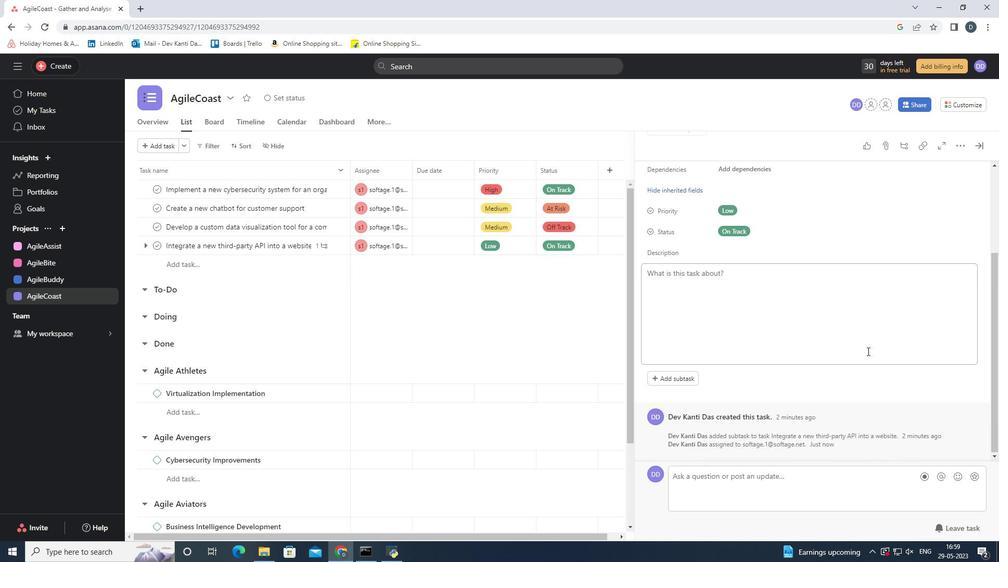 
Action: Mouse scrolled (867, 351) with delta (0, 0)
Screenshot: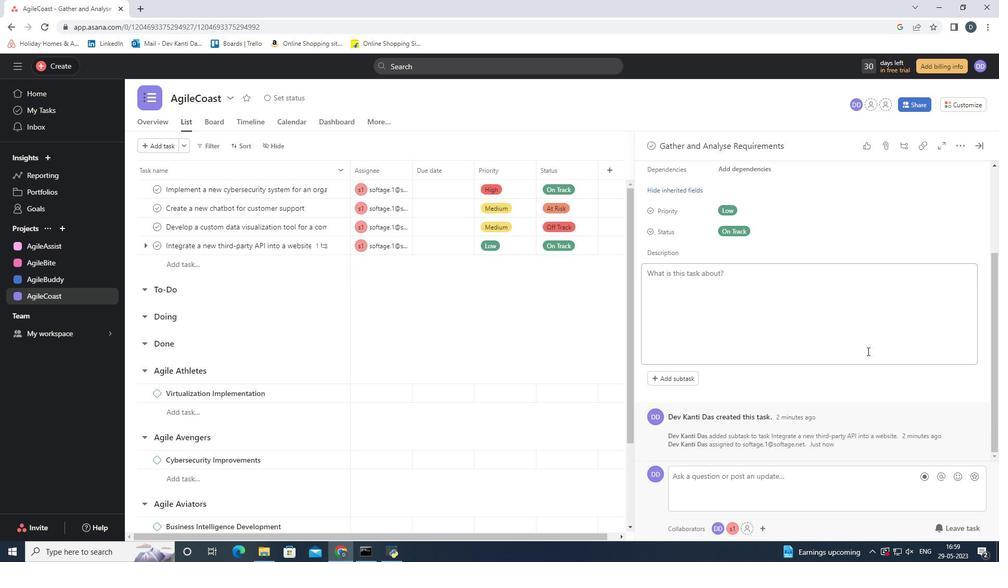 
Action: Mouse scrolled (867, 351) with delta (0, 0)
Screenshot: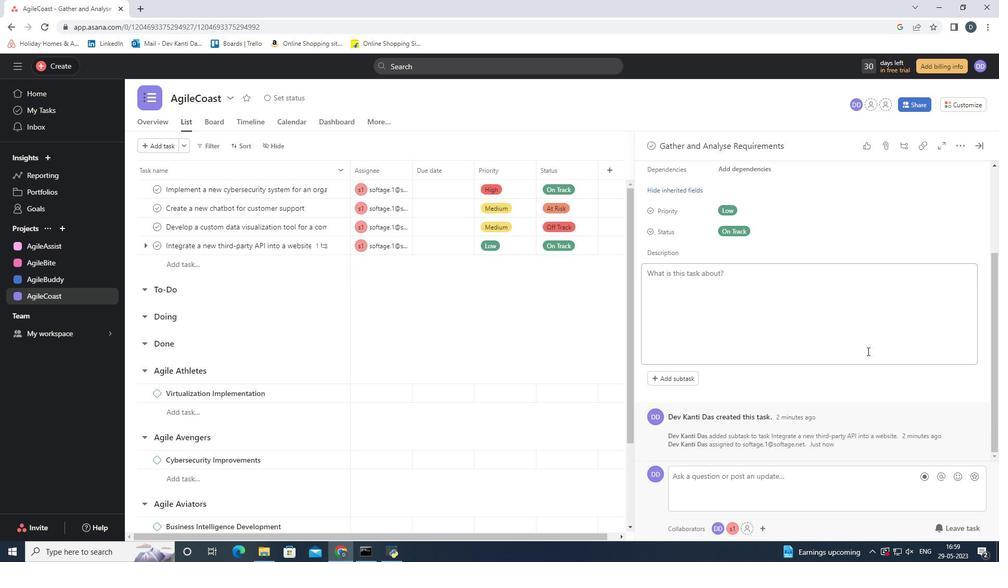 
Action: Mouse scrolled (867, 351) with delta (0, 0)
Screenshot: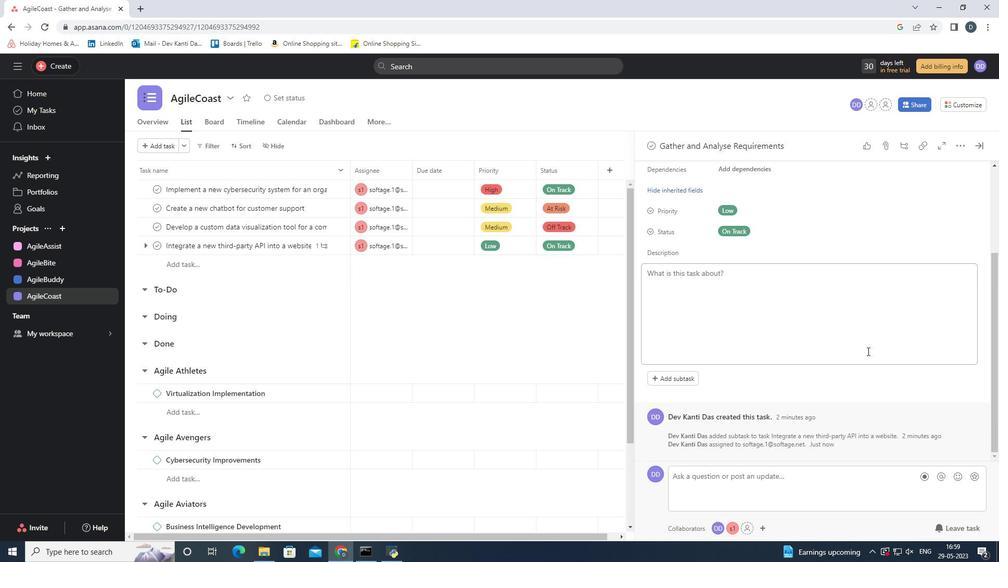
Action: Mouse scrolled (867, 351) with delta (0, 0)
Screenshot: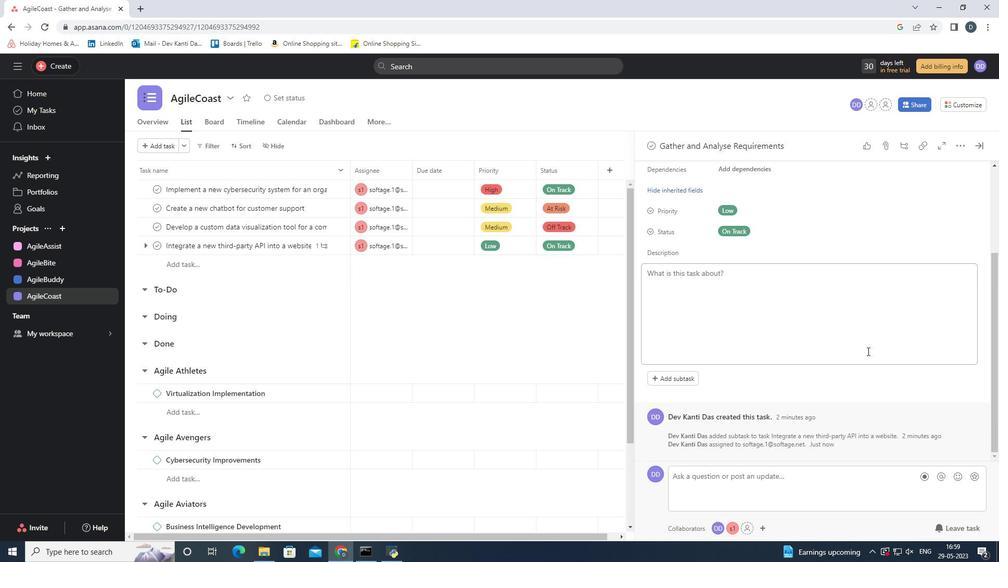 
Action: Mouse scrolled (867, 351) with delta (0, 0)
Screenshot: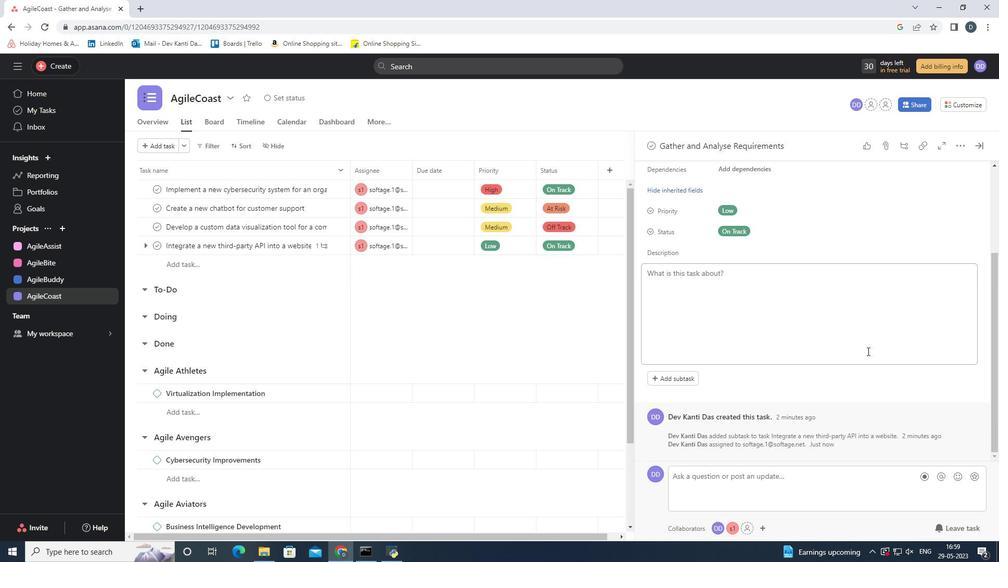 
Action: Mouse moved to (977, 149)
Screenshot: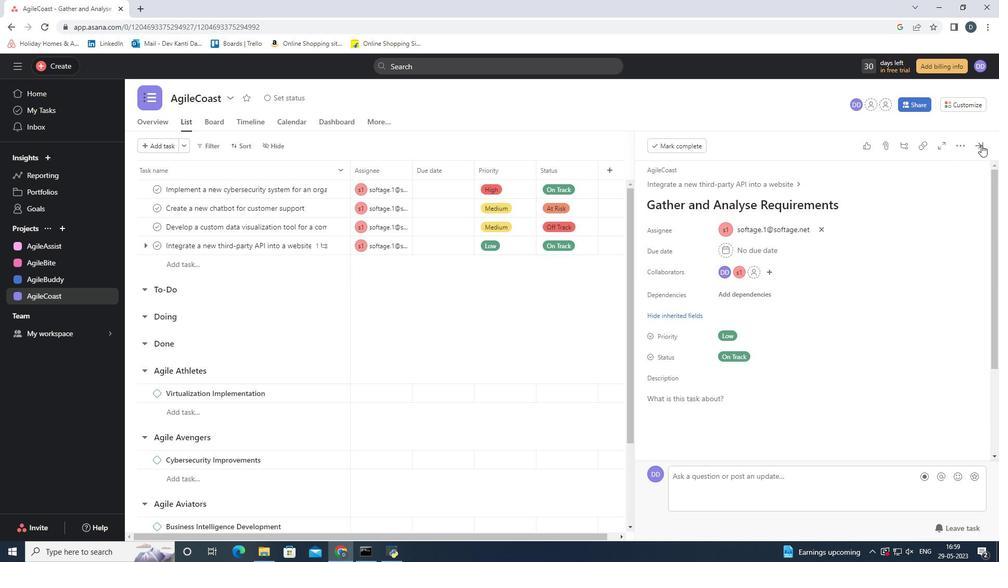 
Action: Mouse pressed left at (977, 149)
Screenshot: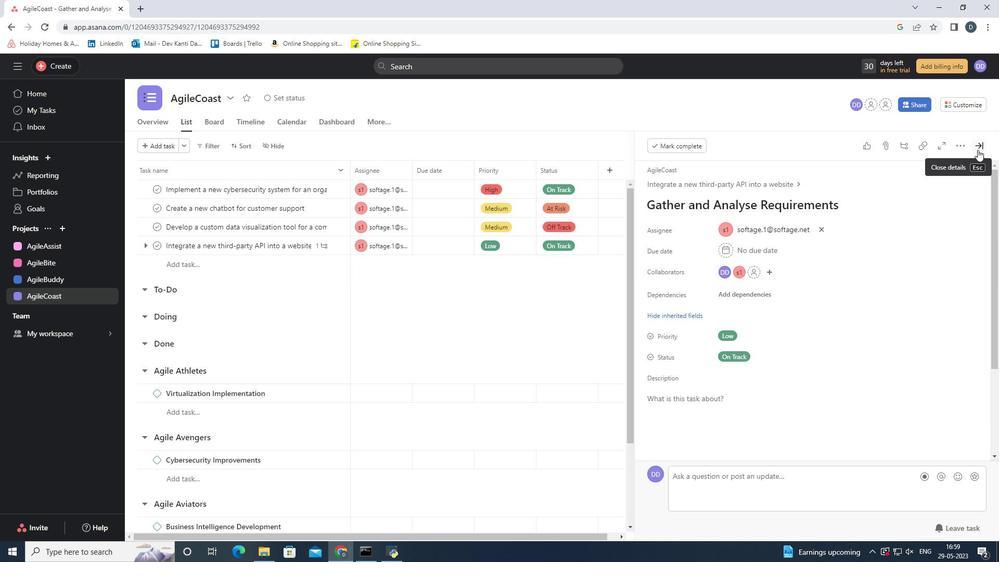 
Action: Mouse moved to (321, 245)
Screenshot: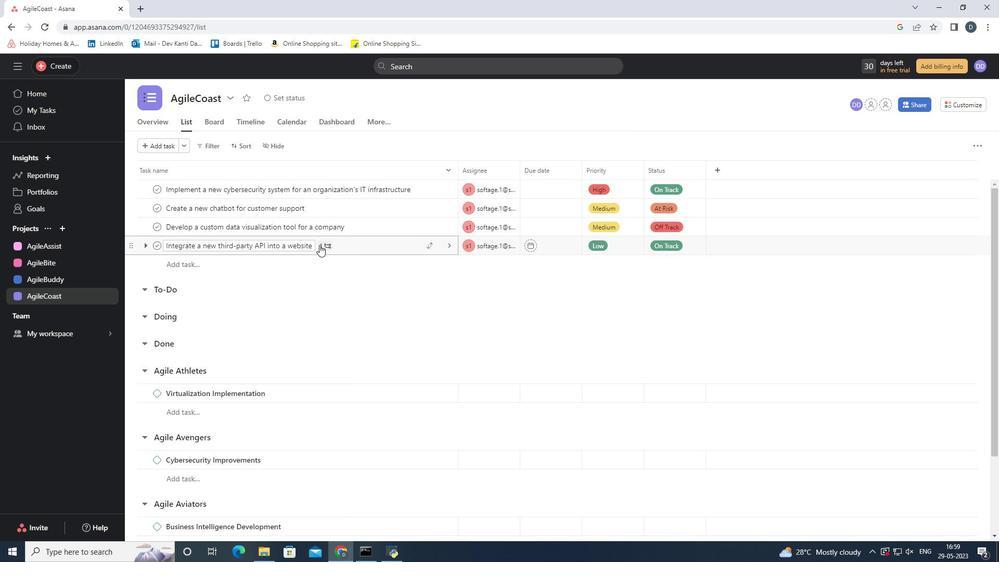 
Action: Mouse pressed left at (321, 245)
Screenshot: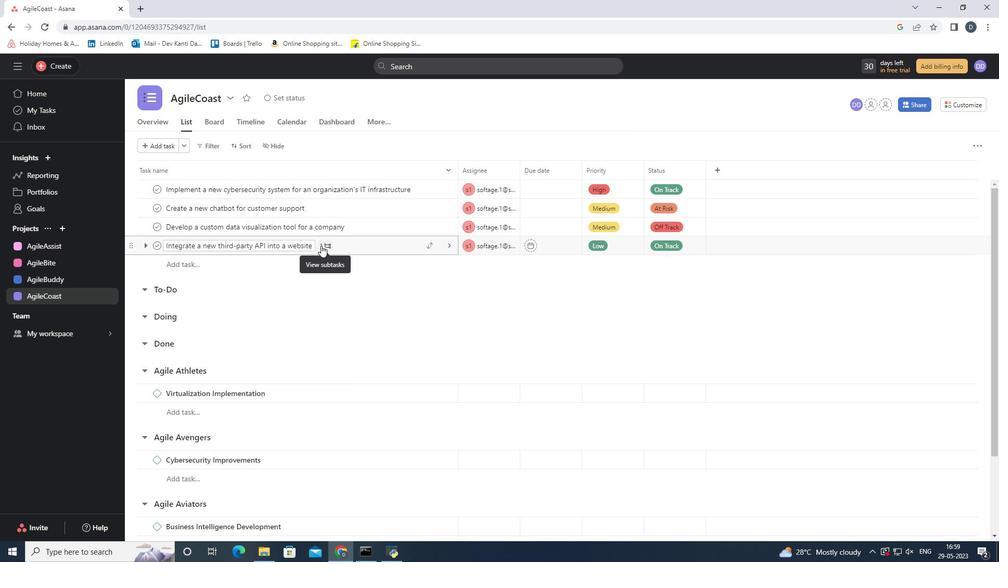 
Action: Mouse moved to (835, 342)
Screenshot: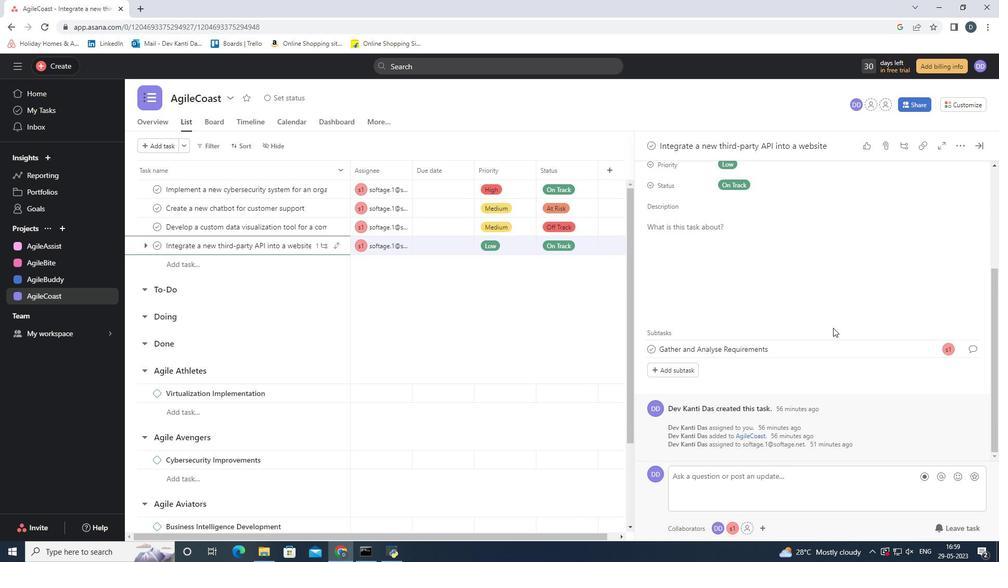 
Action: Mouse scrolled (835, 343) with delta (0, 0)
Screenshot: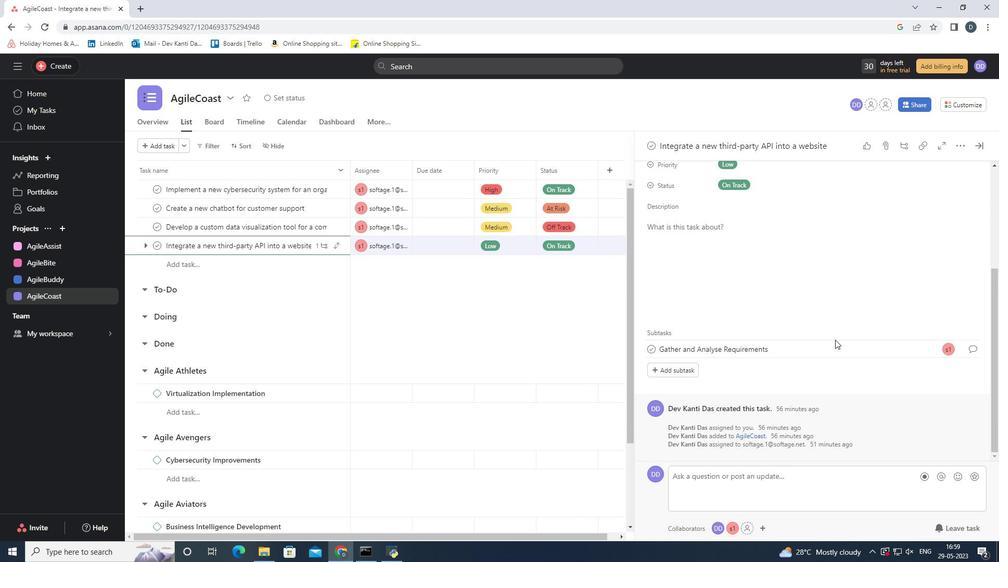 
Action: Mouse scrolled (835, 343) with delta (0, 0)
Screenshot: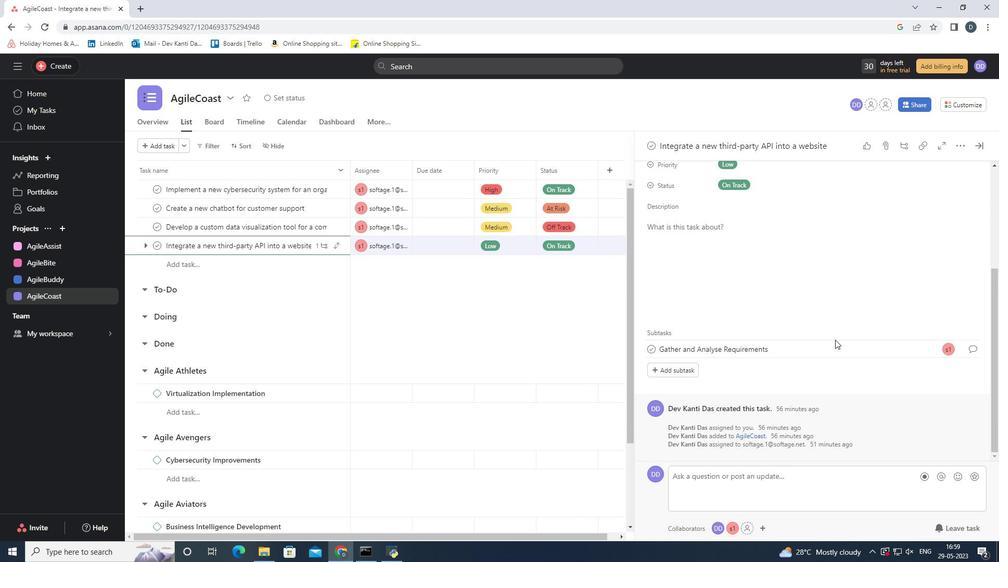 
Action: Mouse scrolled (835, 343) with delta (0, 0)
Screenshot: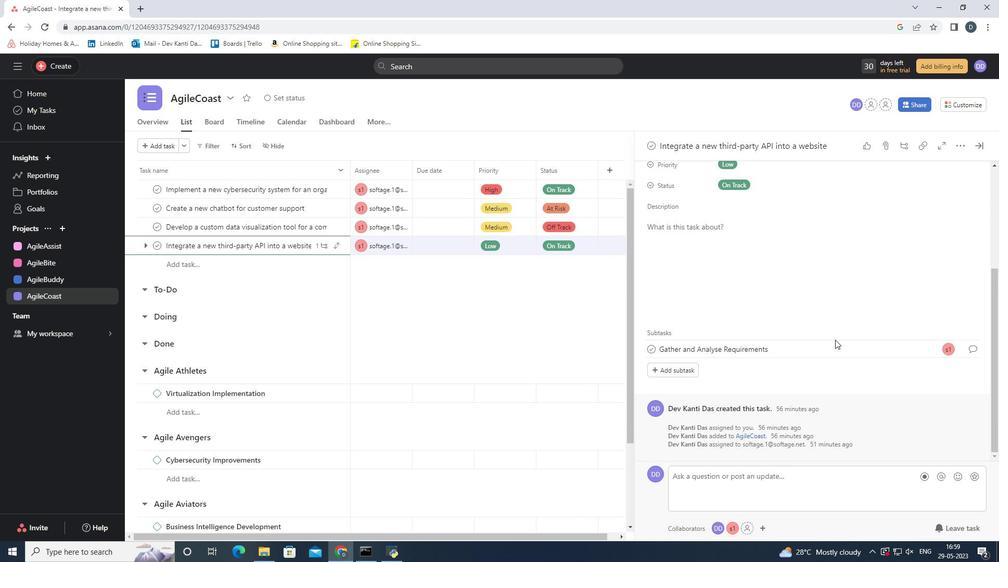 
Action: Mouse scrolled (835, 343) with delta (0, 0)
Screenshot: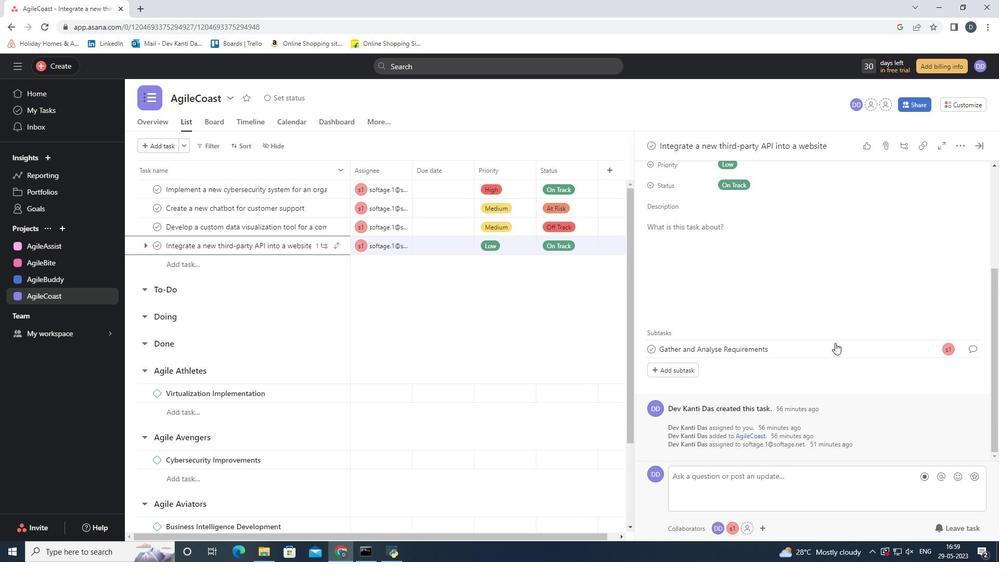 
Action: Mouse moved to (835, 343)
Screenshot: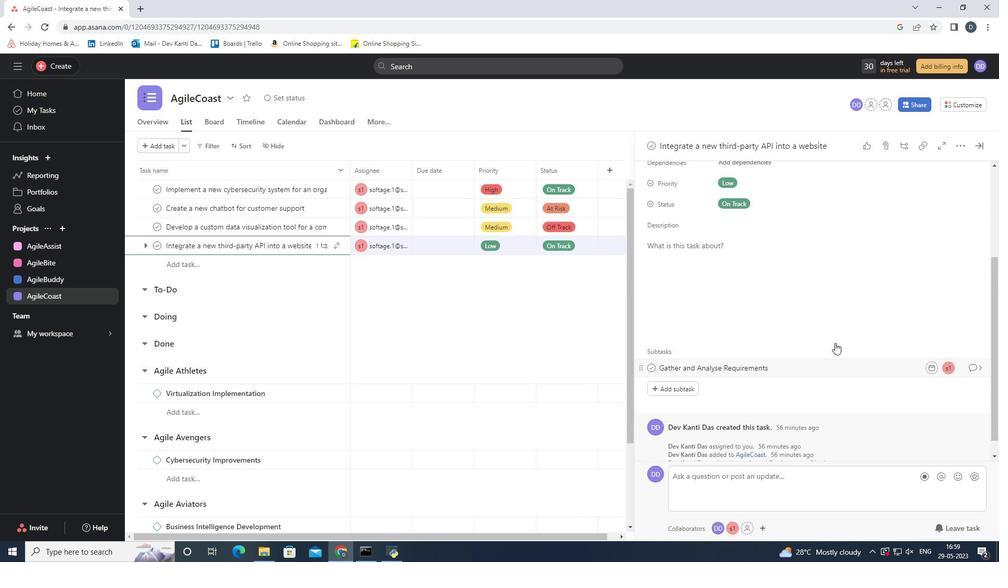 
Action: Mouse scrolled (835, 343) with delta (0, 0)
Screenshot: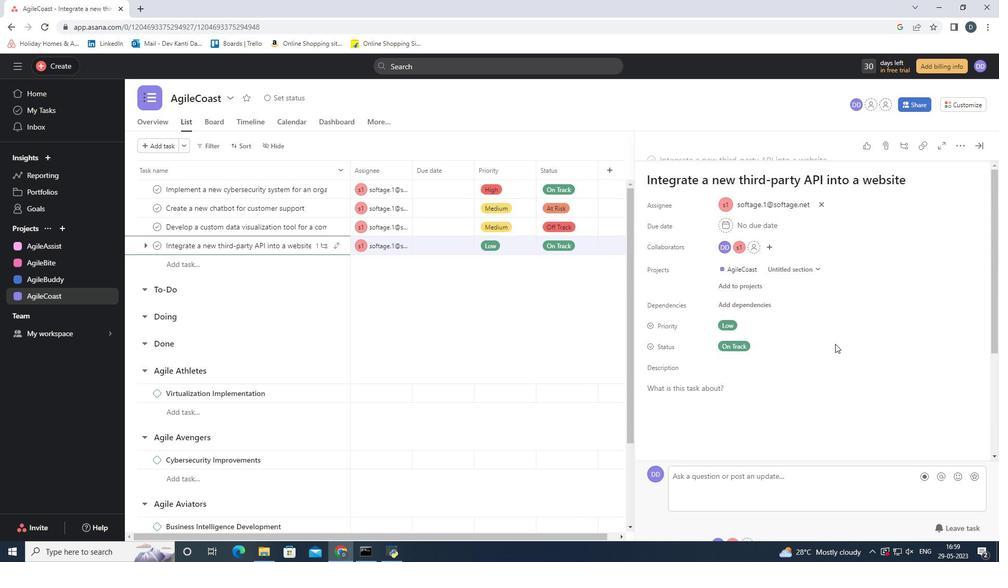 
Action: Mouse scrolled (835, 343) with delta (0, 0)
Screenshot: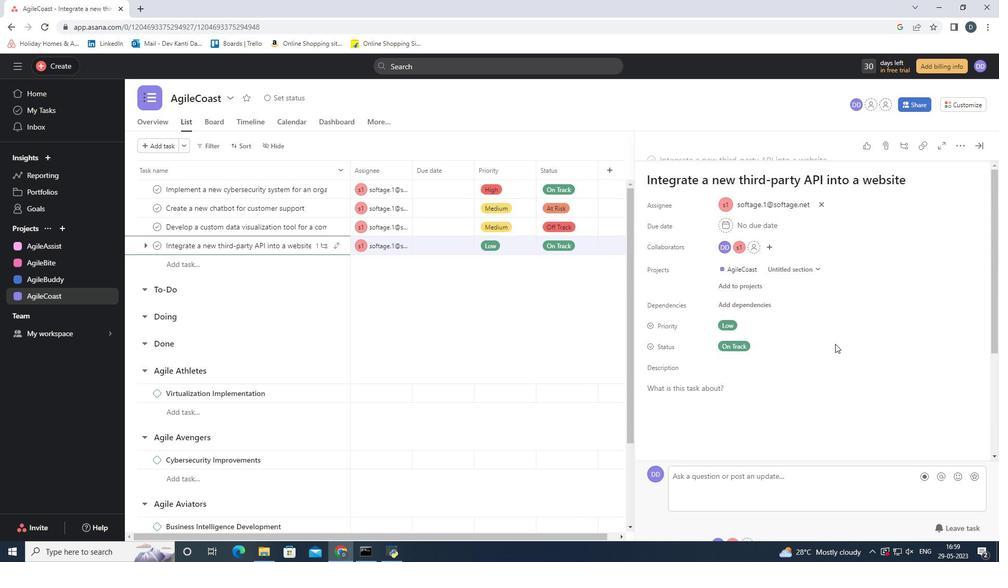 
Action: Mouse scrolled (835, 343) with delta (0, 0)
Screenshot: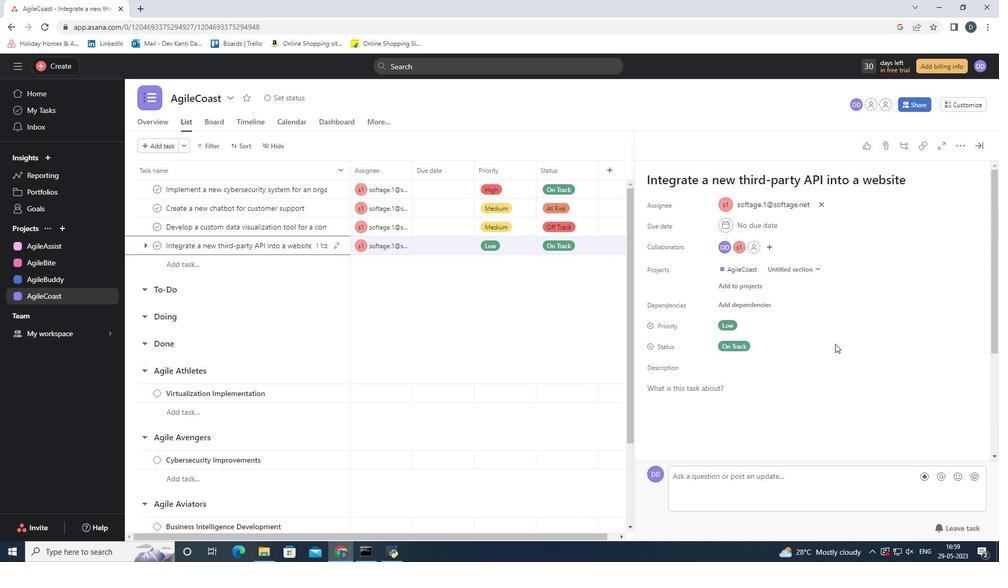 
Action: Mouse scrolled (835, 343) with delta (0, 0)
Screenshot: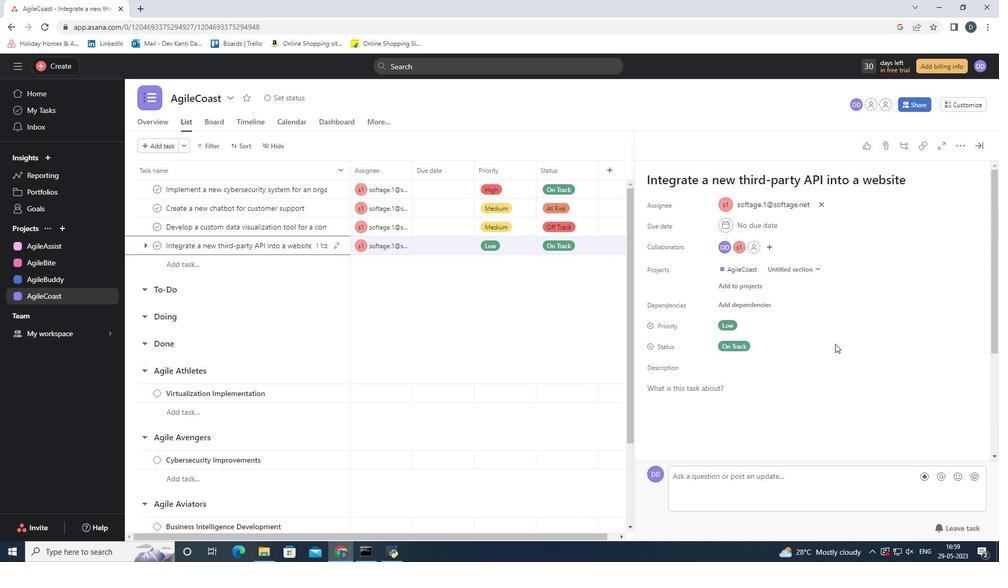 
Action: Mouse scrolled (835, 343) with delta (0, 0)
Screenshot: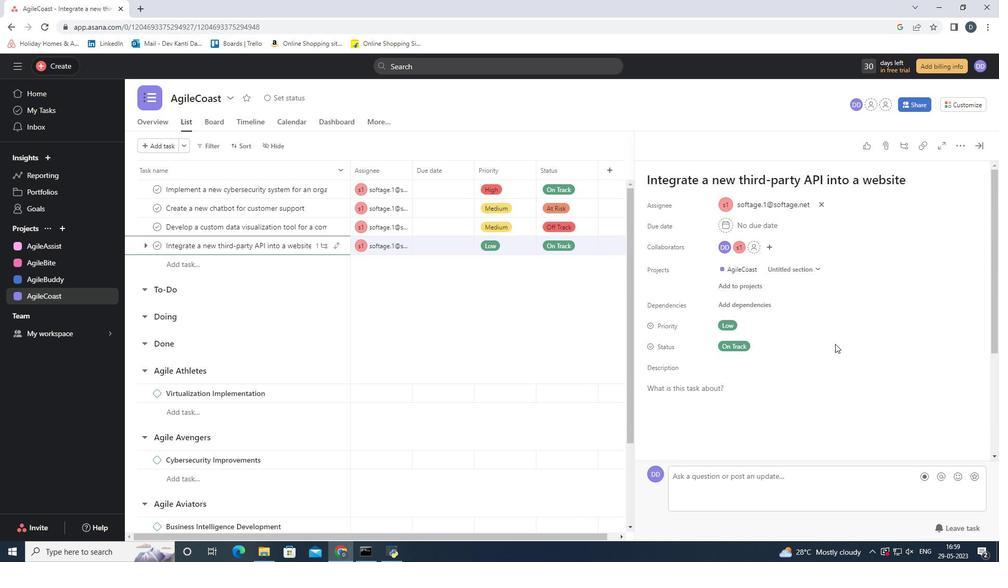 
Action: Mouse moved to (974, 349)
Screenshot: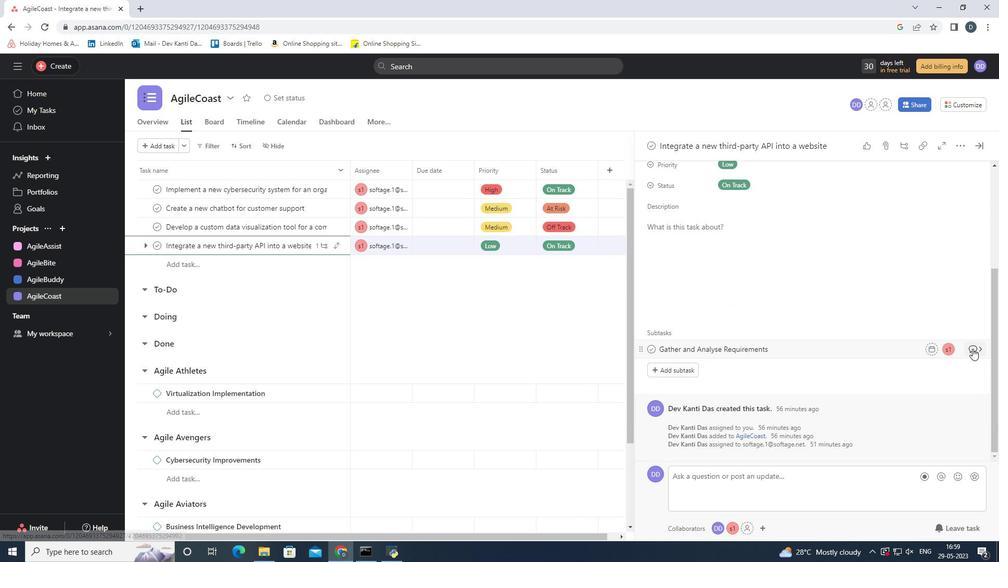 
Action: Mouse pressed left at (974, 349)
Screenshot: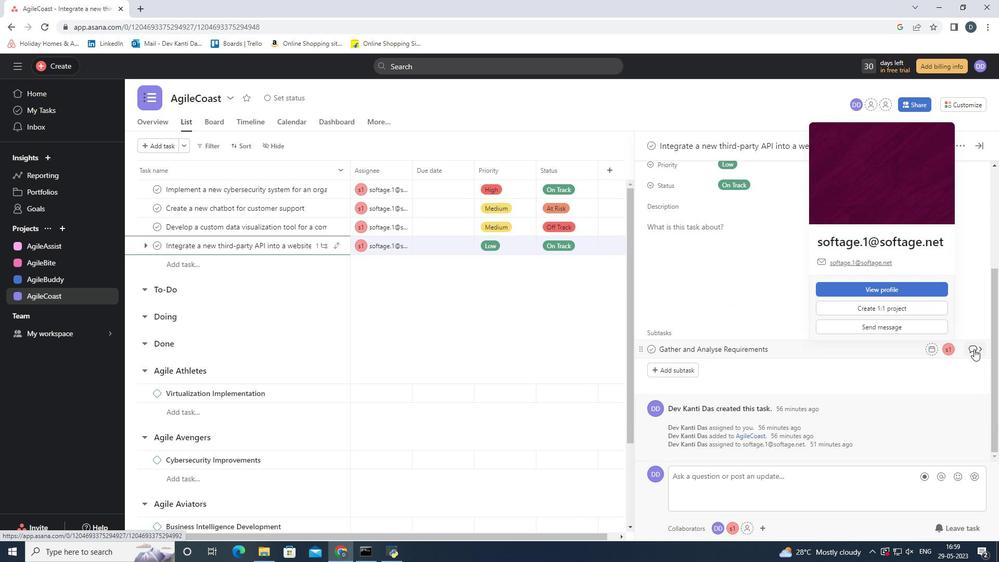 
Action: Mouse moved to (668, 325)
Screenshot: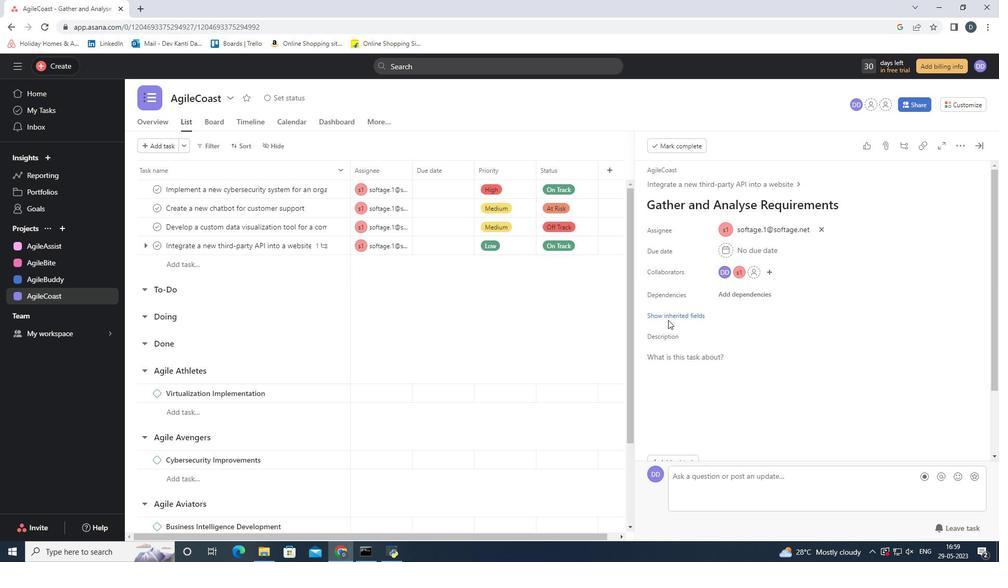 
Action: Mouse pressed left at (668, 325)
Screenshot: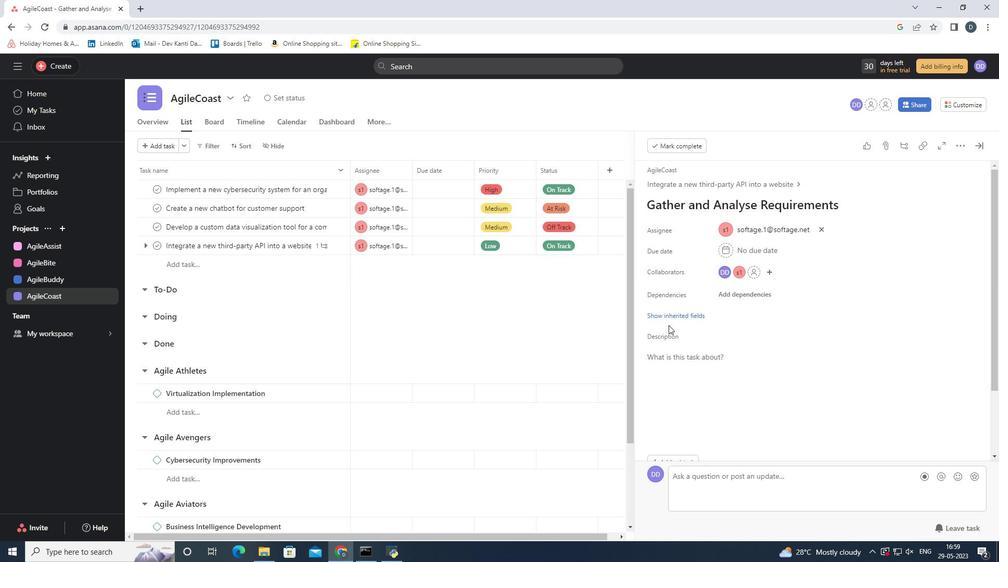 
Action: Mouse moved to (670, 316)
Screenshot: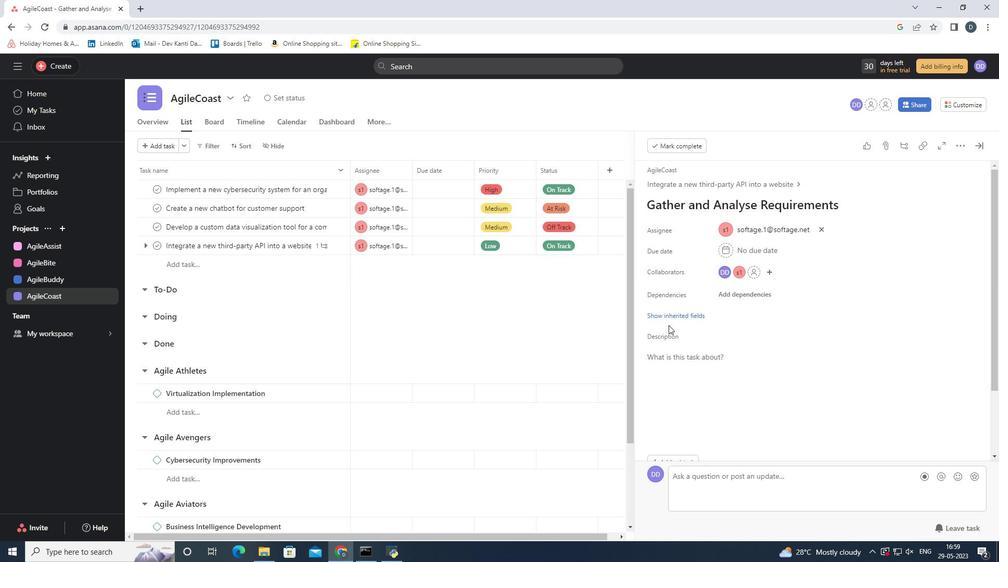 
Action: Mouse pressed left at (670, 316)
Screenshot: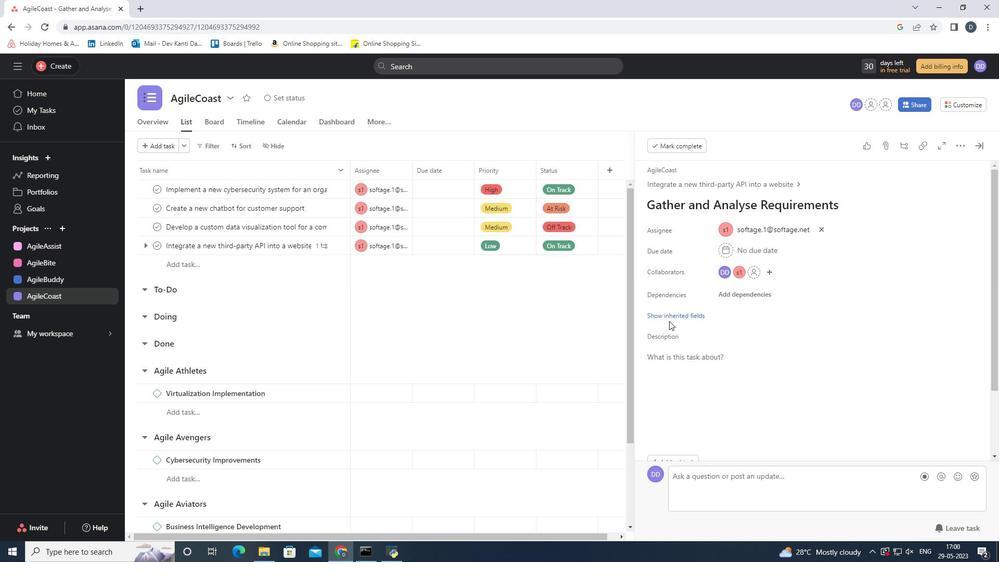 
Action: Mouse moved to (981, 145)
Screenshot: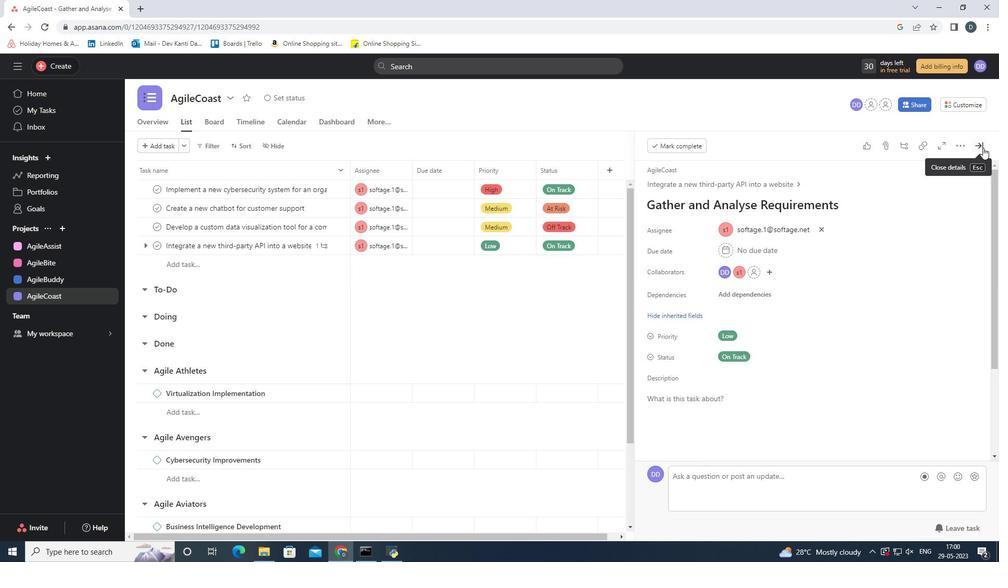 
Action: Mouse pressed left at (981, 145)
Screenshot: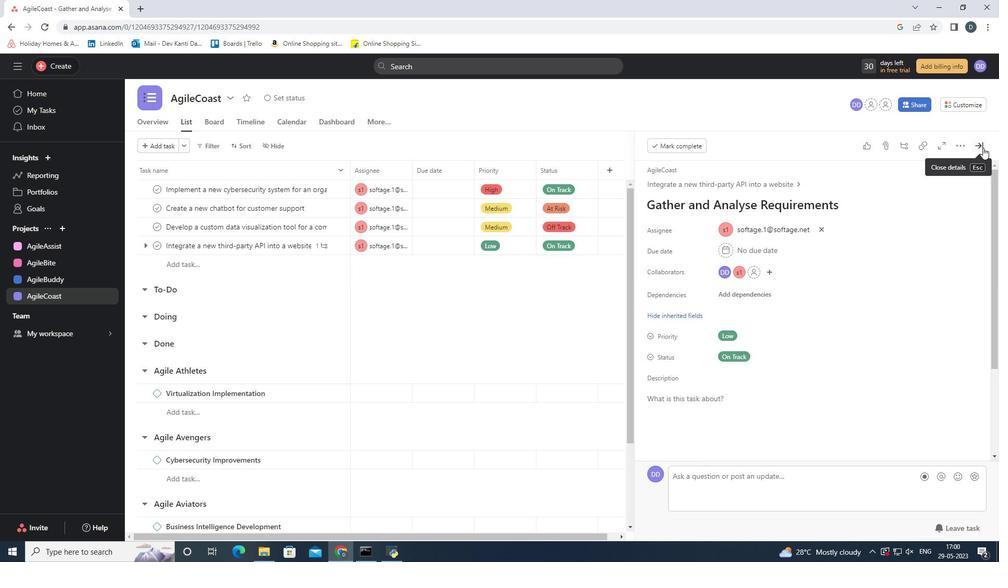 
Action: Mouse moved to (754, 334)
Screenshot: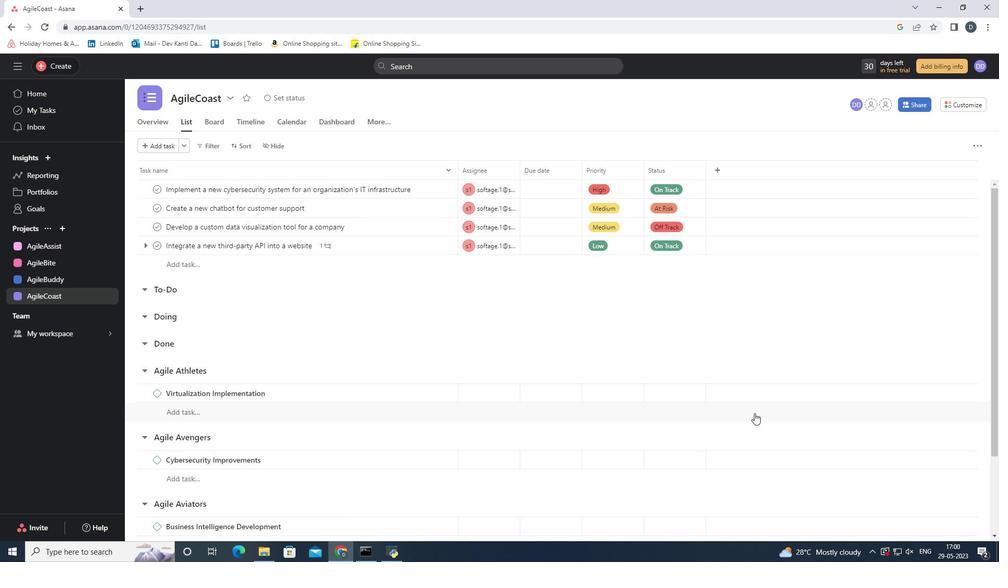 
